 Task: For heading Use Italics Caveat with brown colour & bold.  font size for heading24,  'Change the font style of data to'Comic Sans MS and font size to 16,  Change the alignment of both headline & data to Align left In the sheet  BudgetPlan templates
Action: Mouse moved to (119, 146)
Screenshot: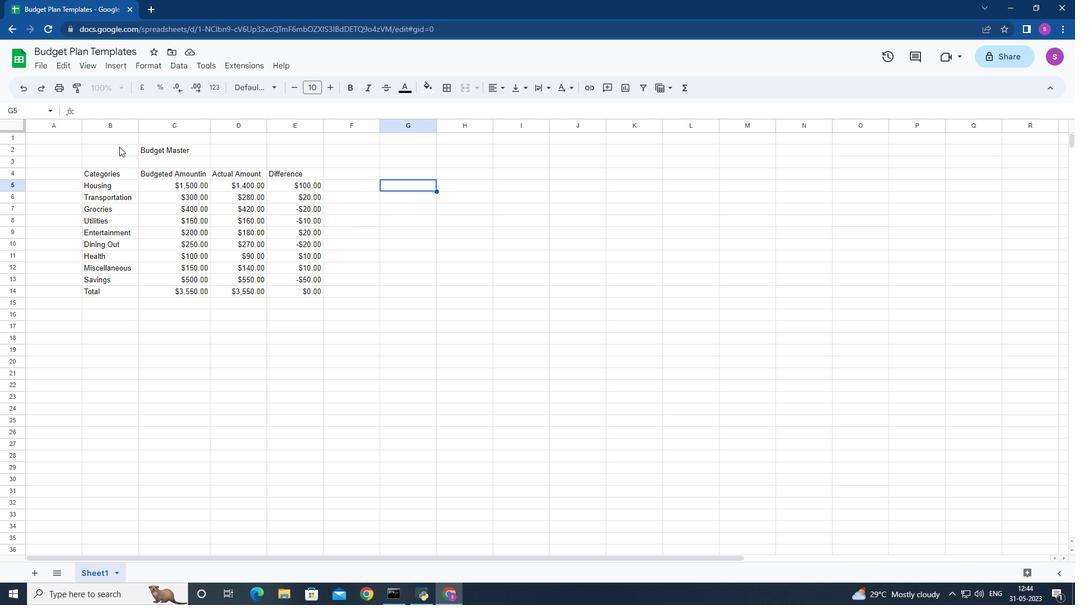 
Action: Mouse pressed left at (119, 146)
Screenshot: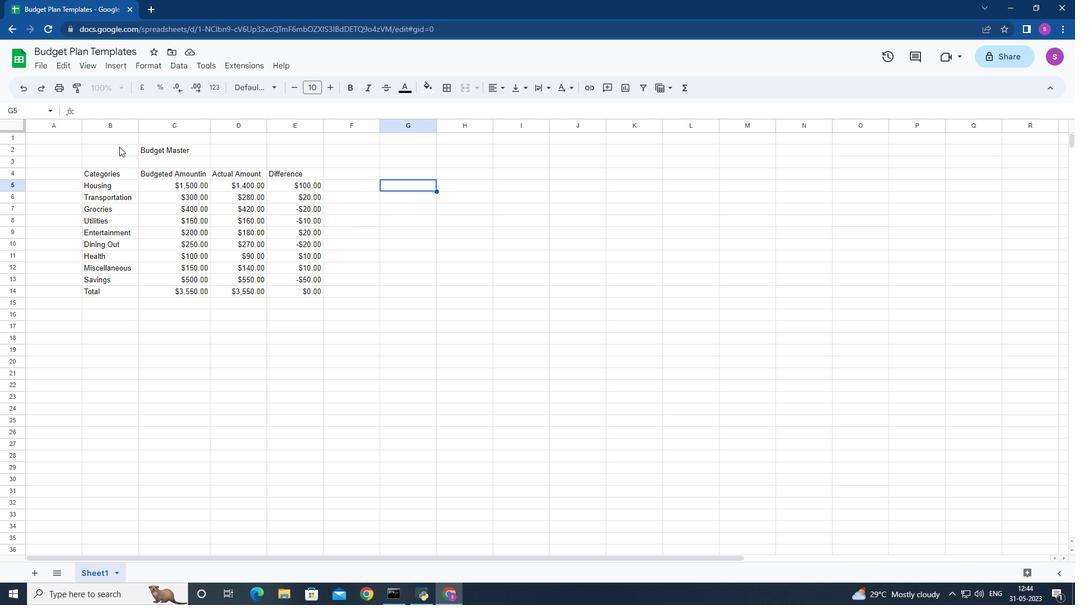 
Action: Mouse moved to (267, 87)
Screenshot: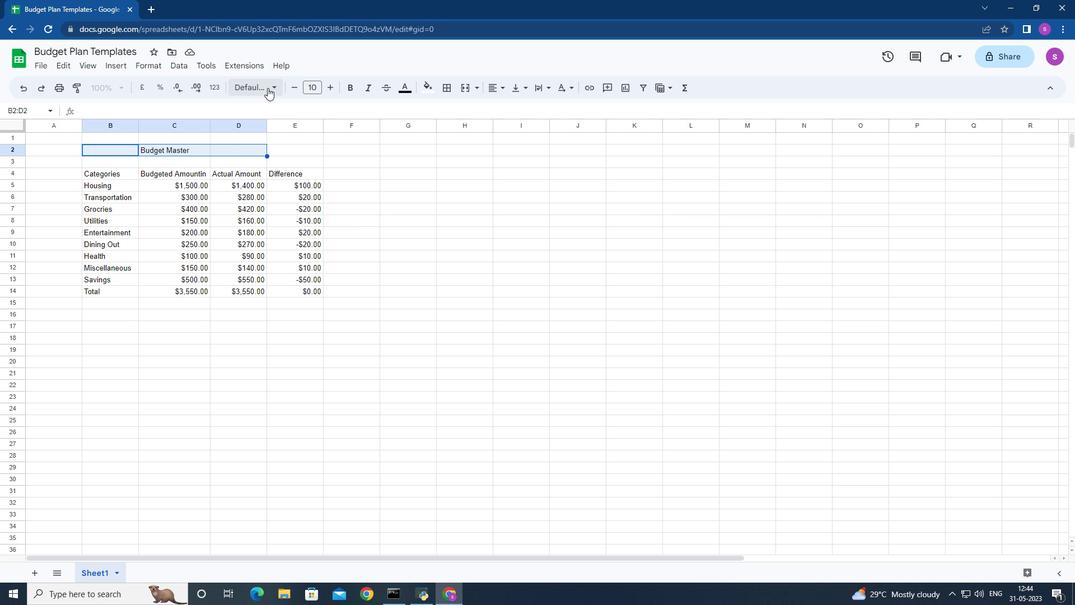 
Action: Mouse pressed left at (267, 87)
Screenshot: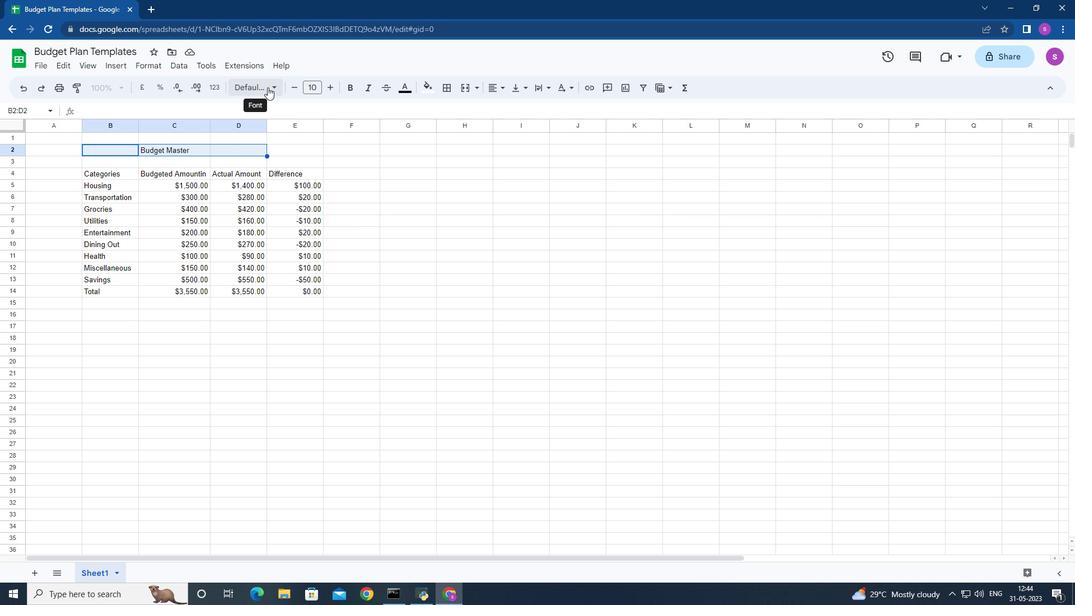 
Action: Mouse moved to (282, 341)
Screenshot: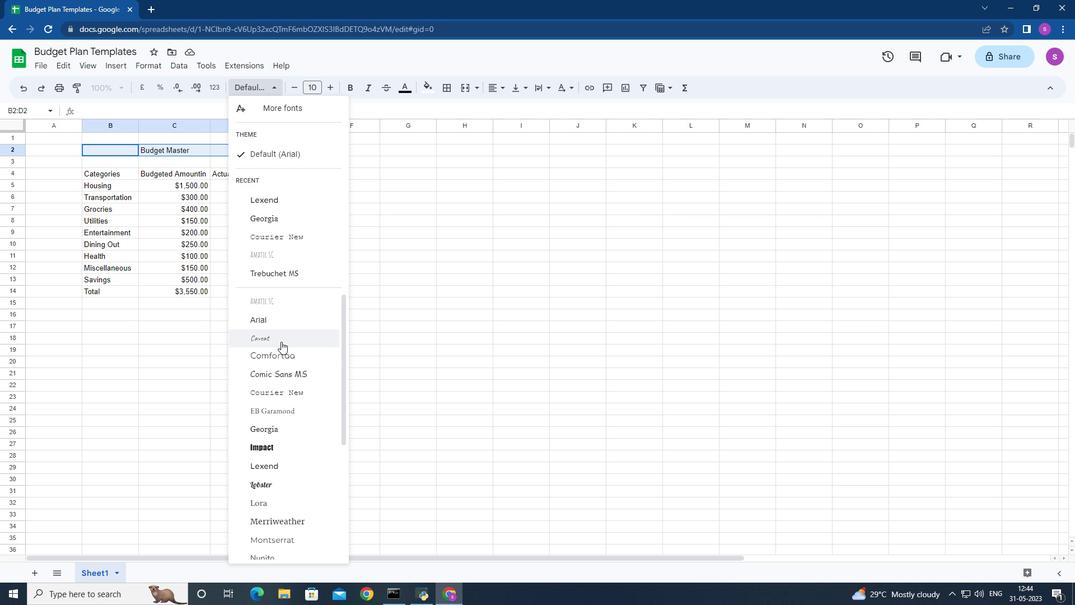 
Action: Mouse pressed left at (282, 341)
Screenshot: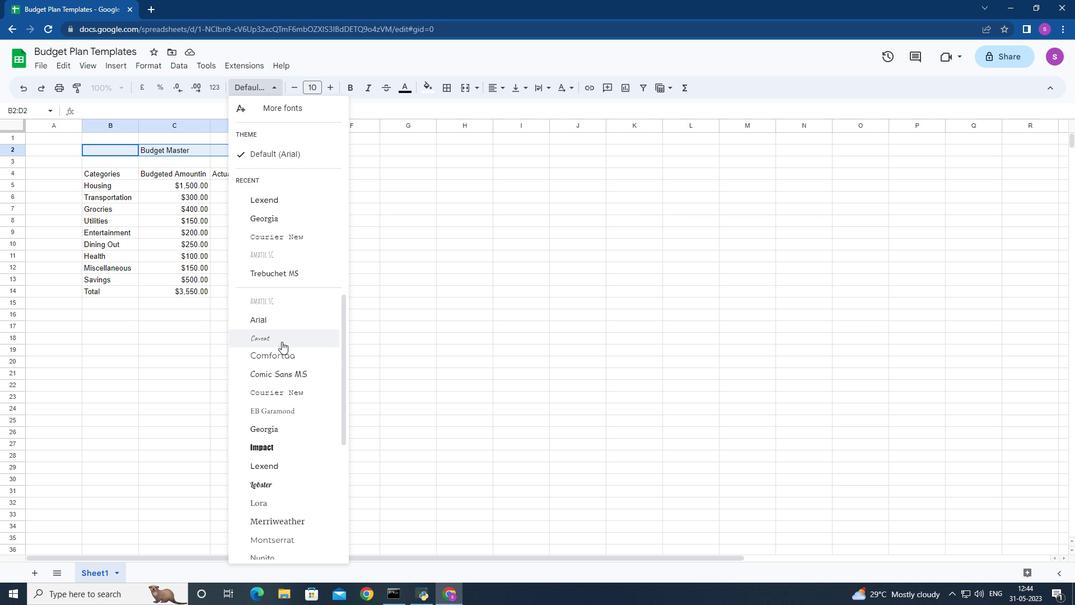 
Action: Mouse moved to (406, 87)
Screenshot: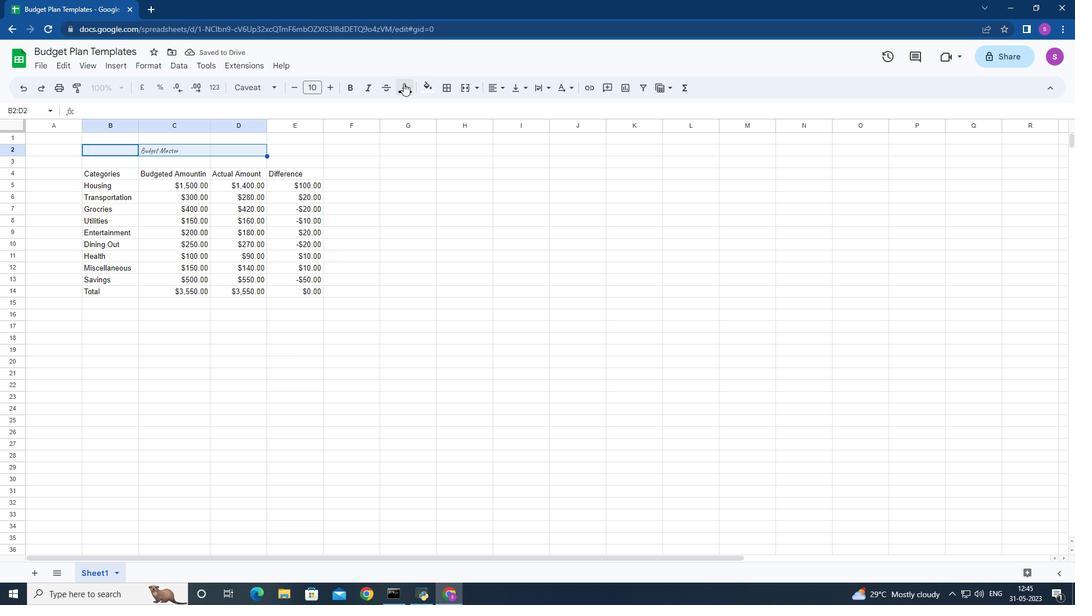 
Action: Mouse pressed left at (406, 87)
Screenshot: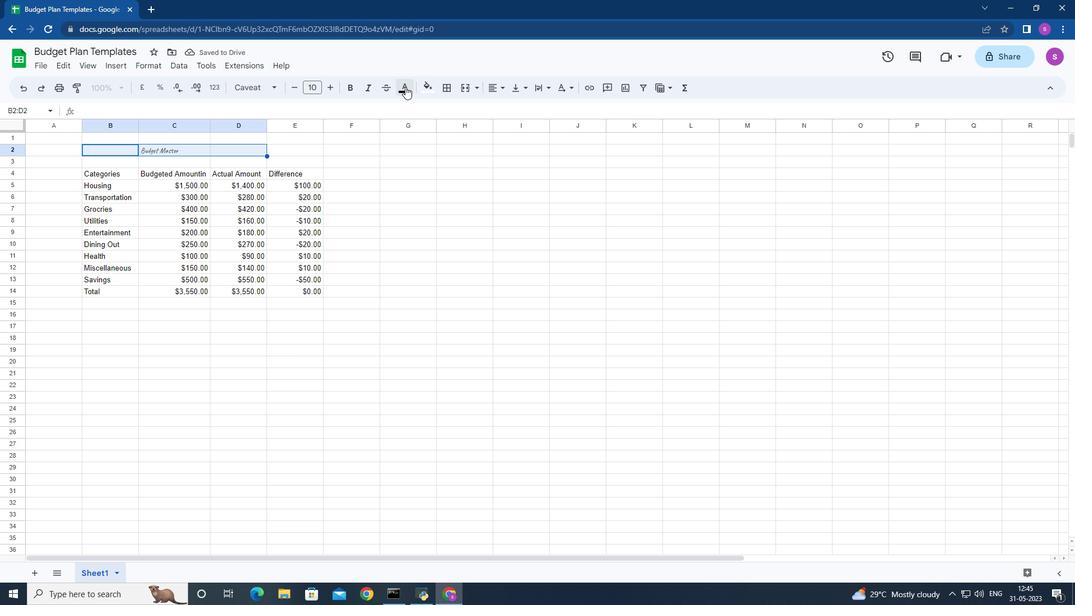 
Action: Mouse moved to (407, 175)
Screenshot: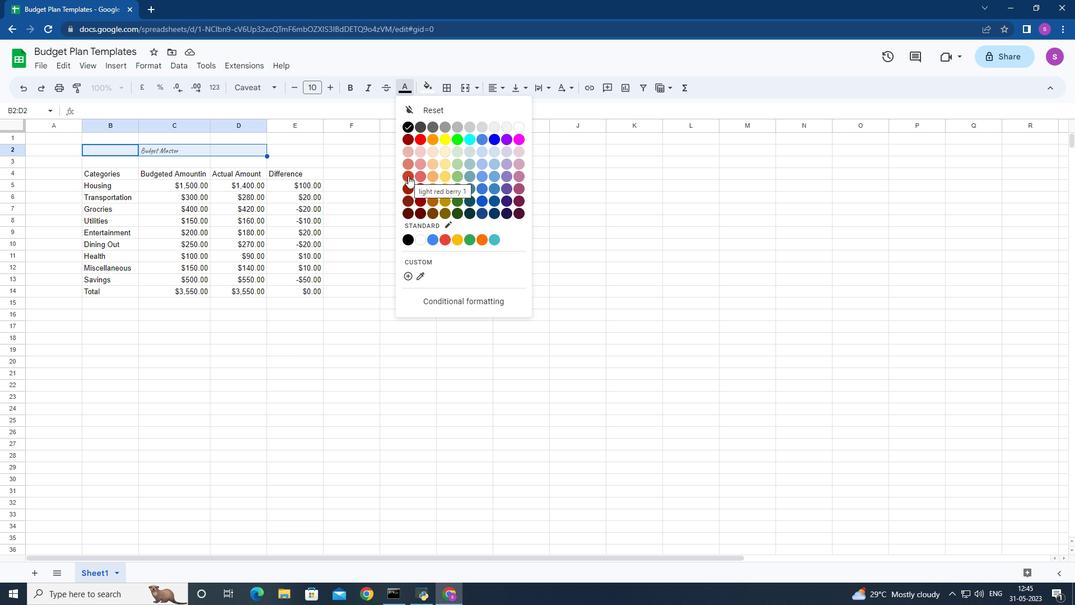 
Action: Mouse pressed left at (407, 175)
Screenshot: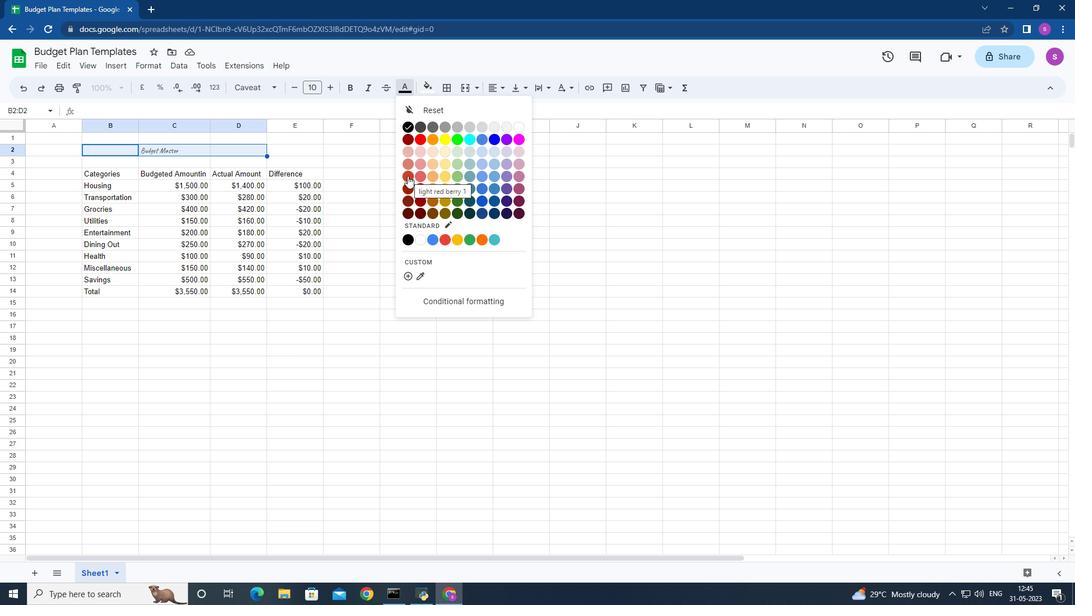 
Action: Mouse moved to (351, 86)
Screenshot: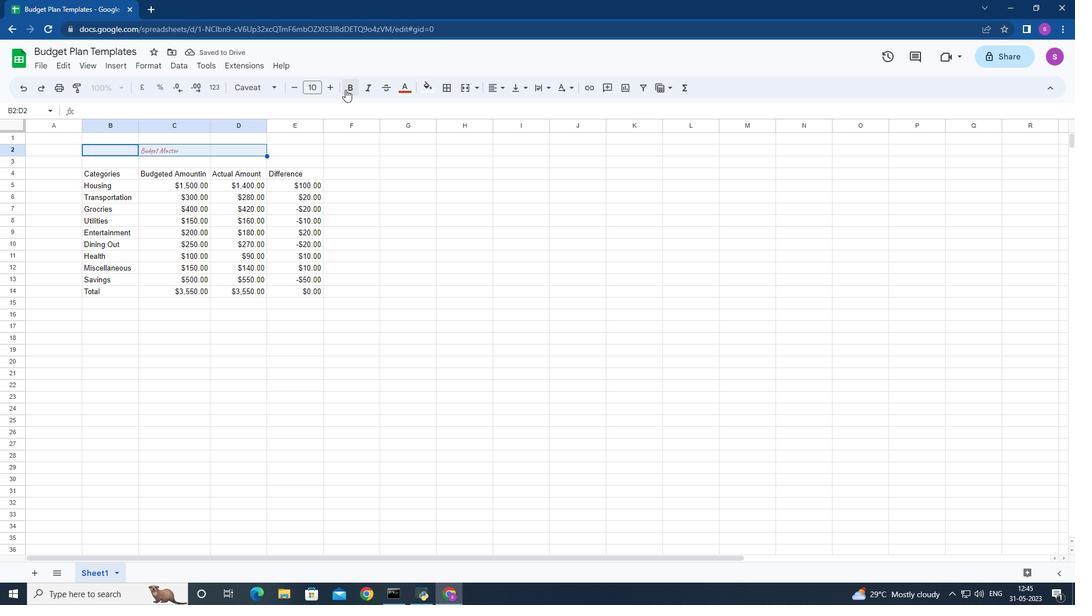 
Action: Mouse pressed left at (351, 86)
Screenshot: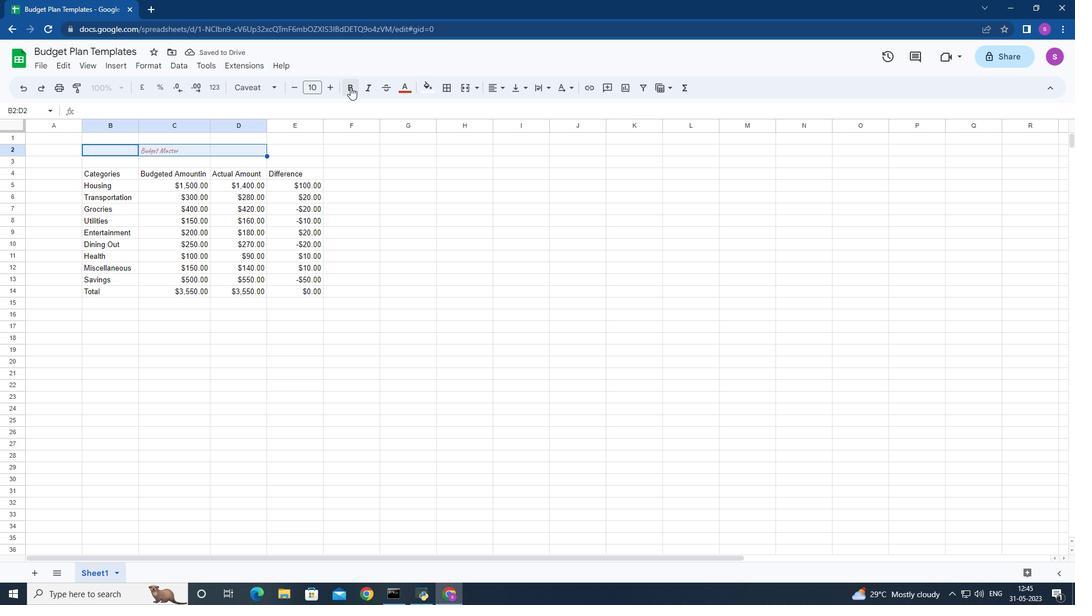 
Action: Mouse moved to (332, 88)
Screenshot: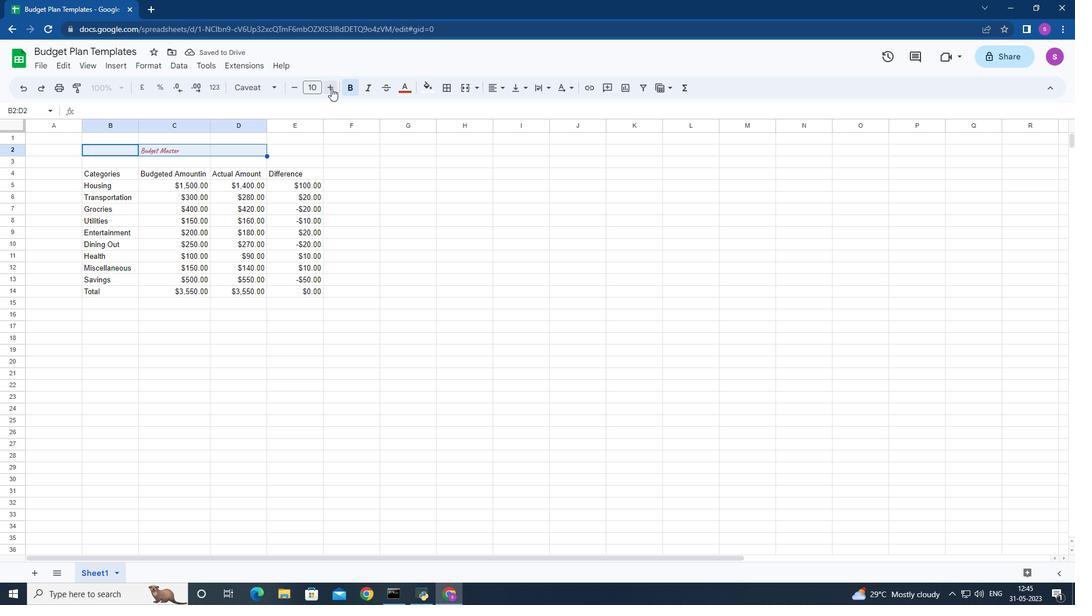 
Action: Mouse pressed left at (331, 88)
Screenshot: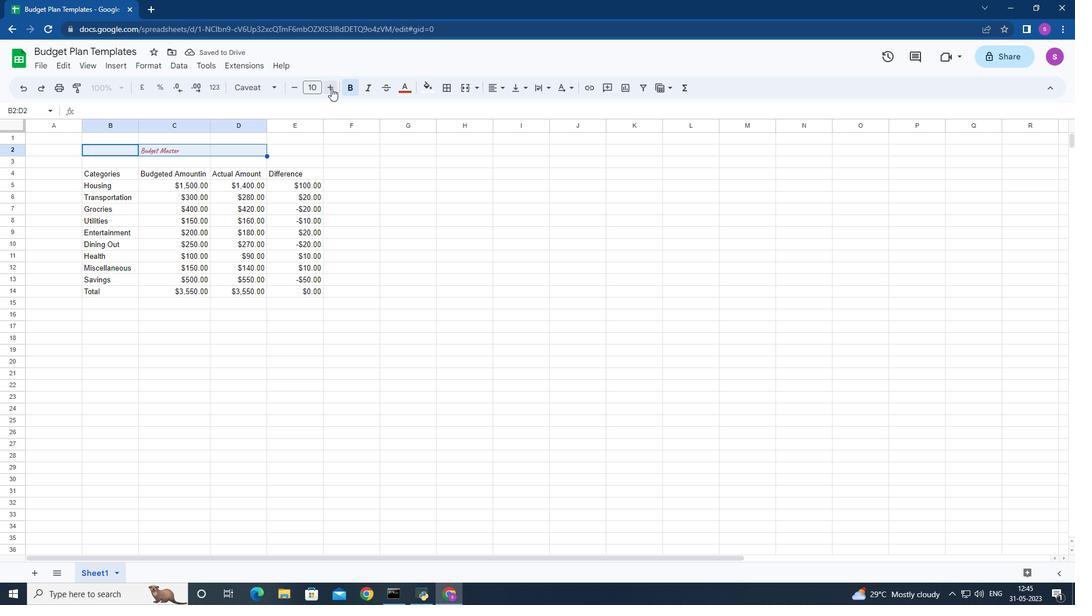 
Action: Mouse pressed left at (332, 88)
Screenshot: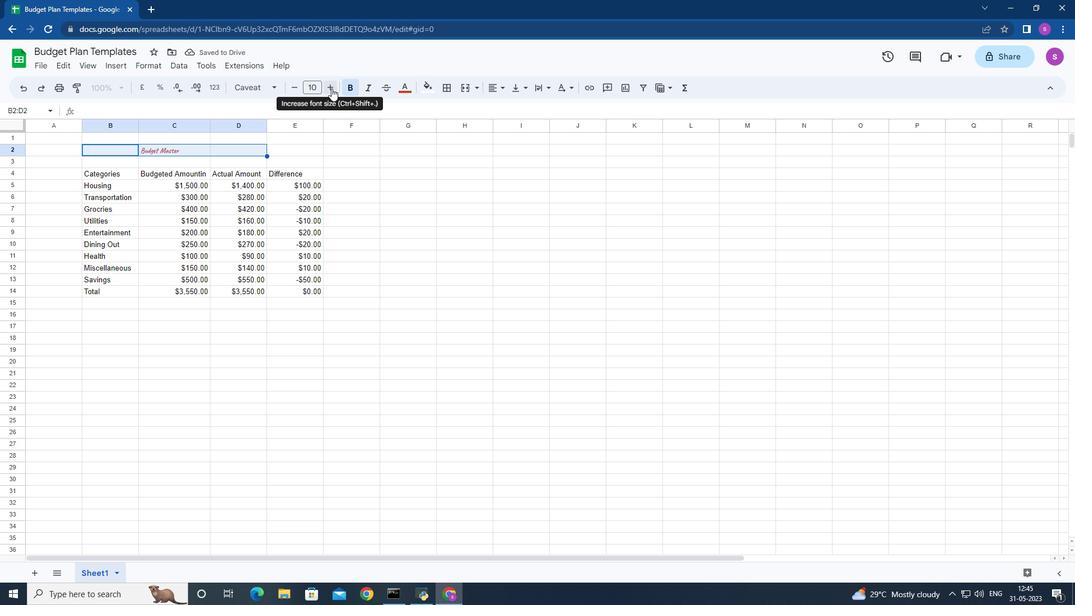 
Action: Mouse pressed left at (332, 88)
Screenshot: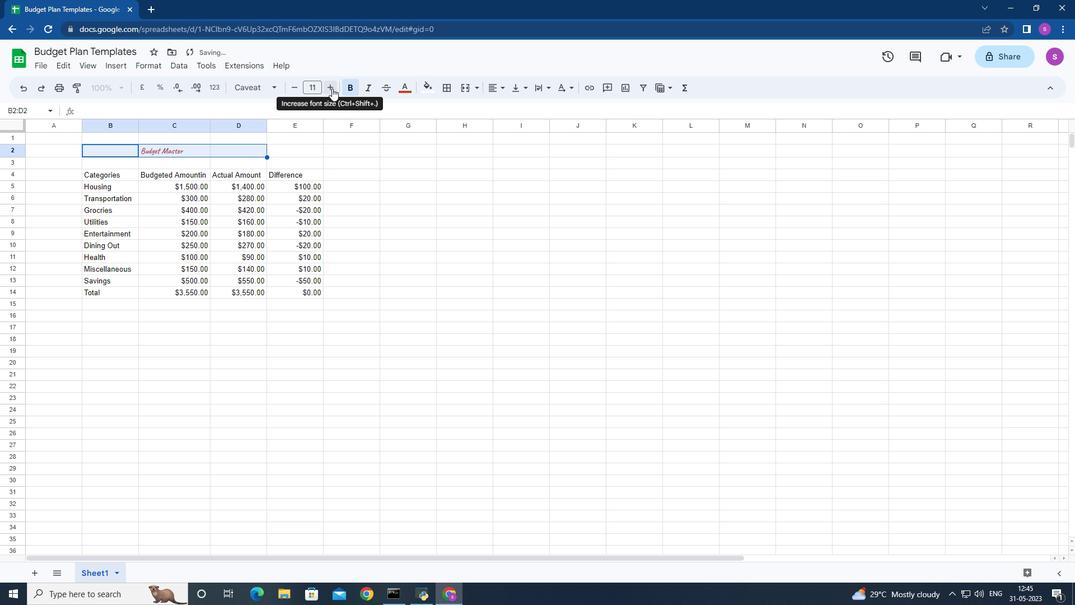
Action: Mouse pressed left at (332, 88)
Screenshot: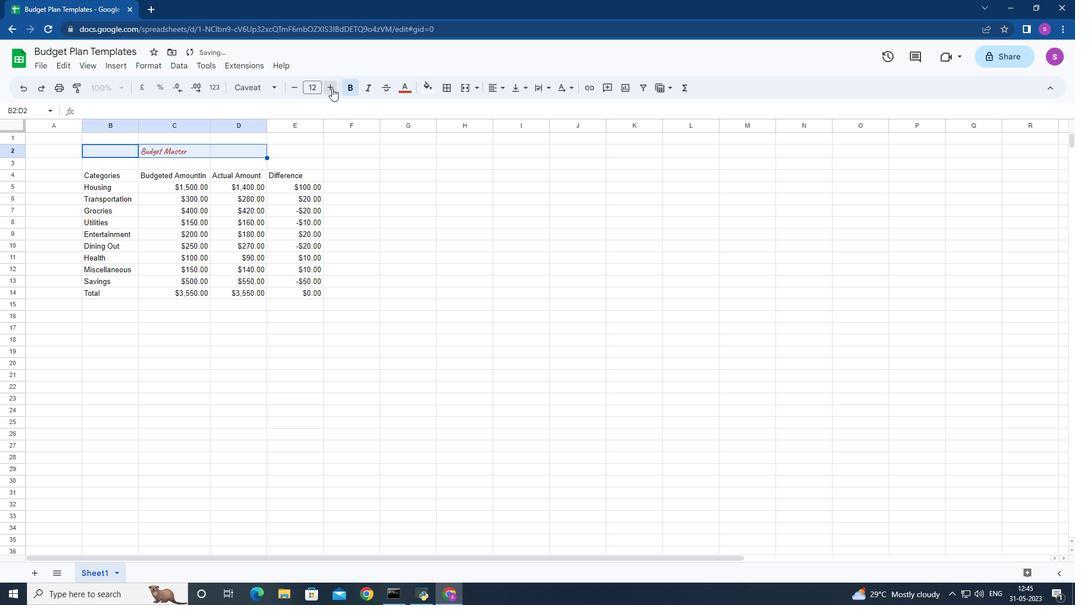 
Action: Mouse pressed left at (332, 88)
Screenshot: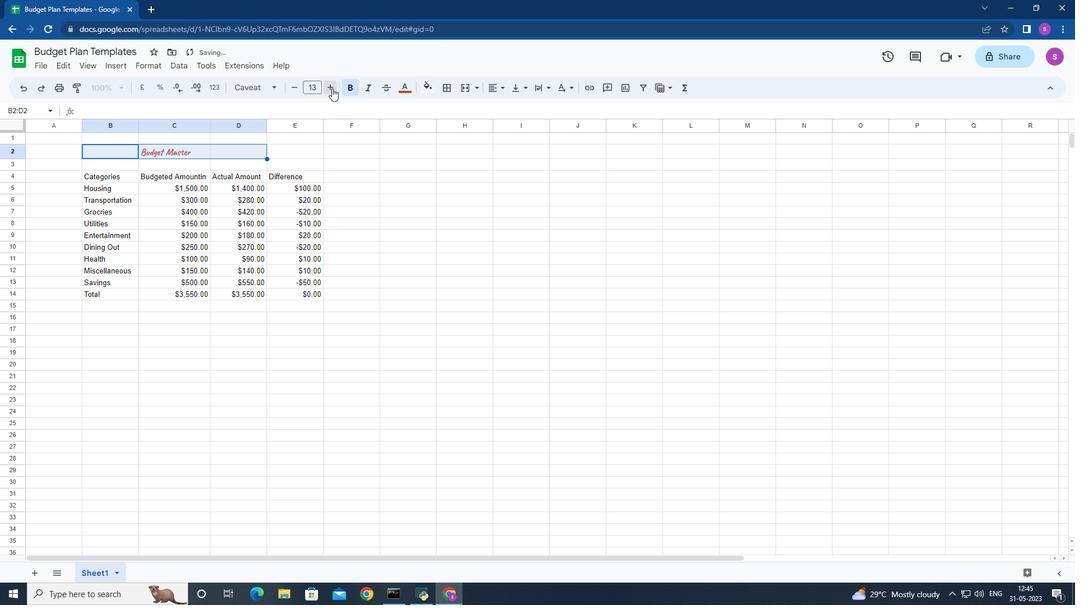 
Action: Mouse pressed left at (332, 88)
Screenshot: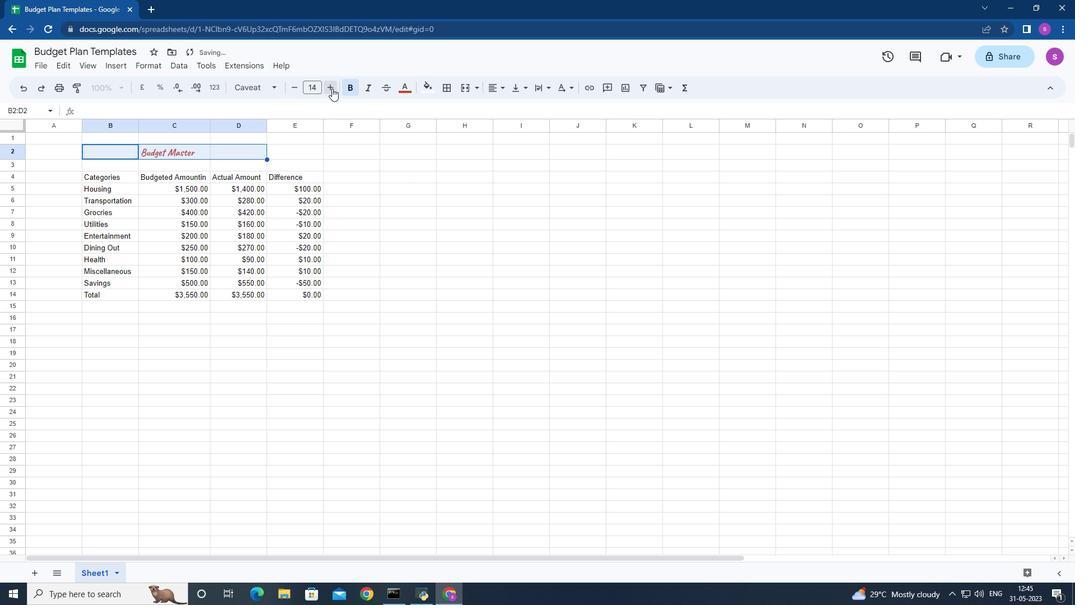 
Action: Mouse pressed left at (332, 88)
Screenshot: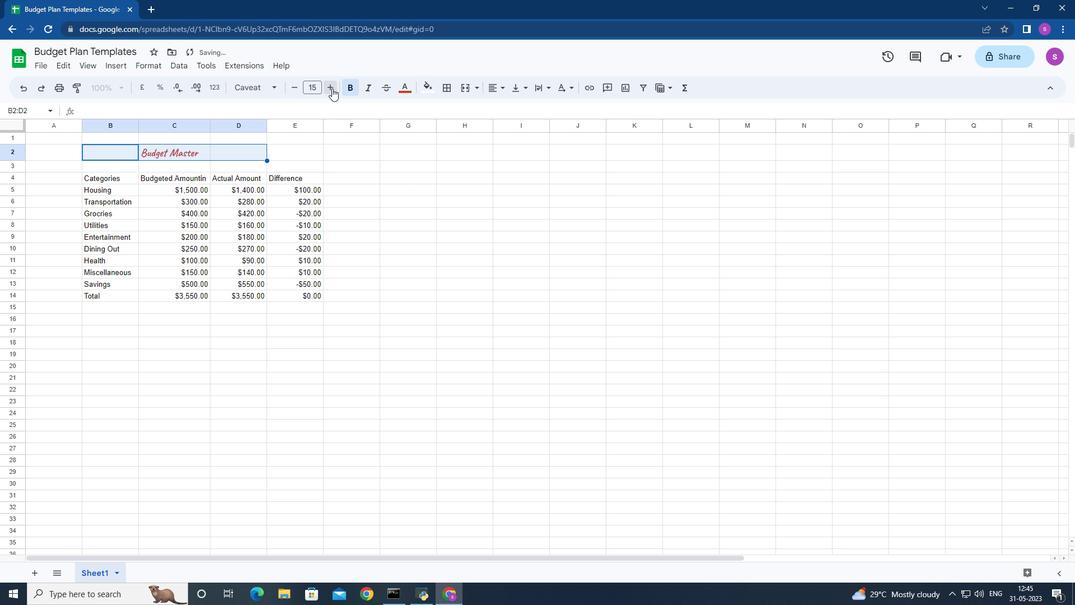 
Action: Mouse pressed left at (332, 88)
Screenshot: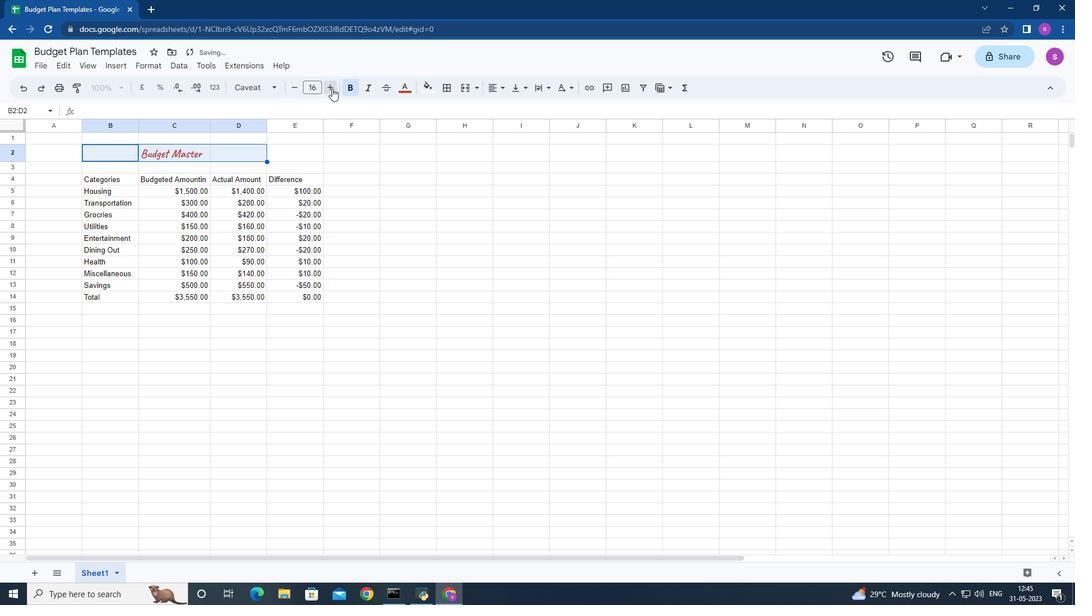 
Action: Mouse pressed left at (332, 88)
Screenshot: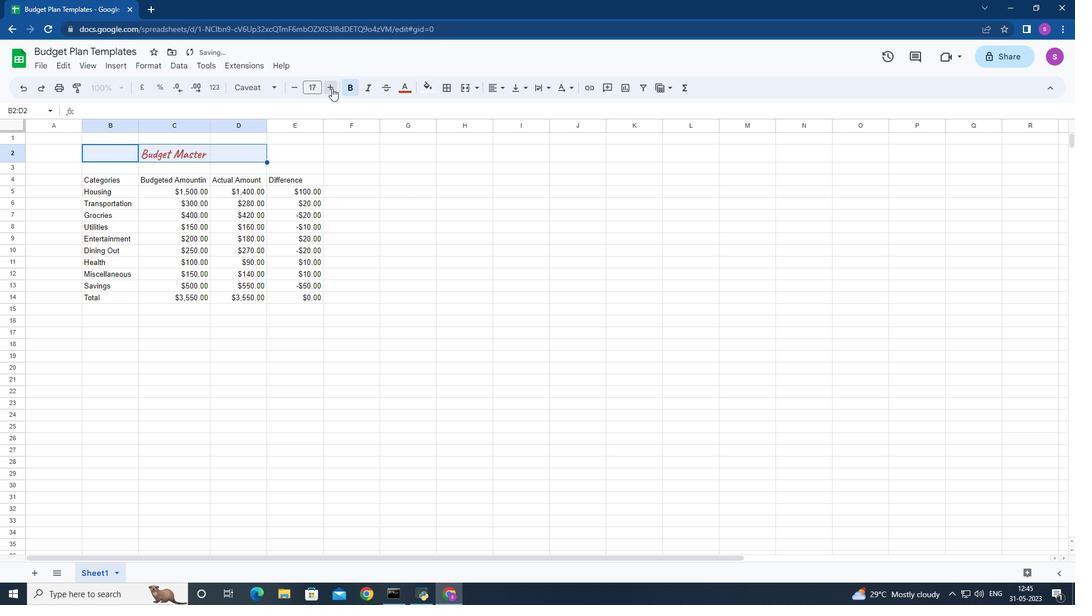 
Action: Mouse pressed left at (332, 88)
Screenshot: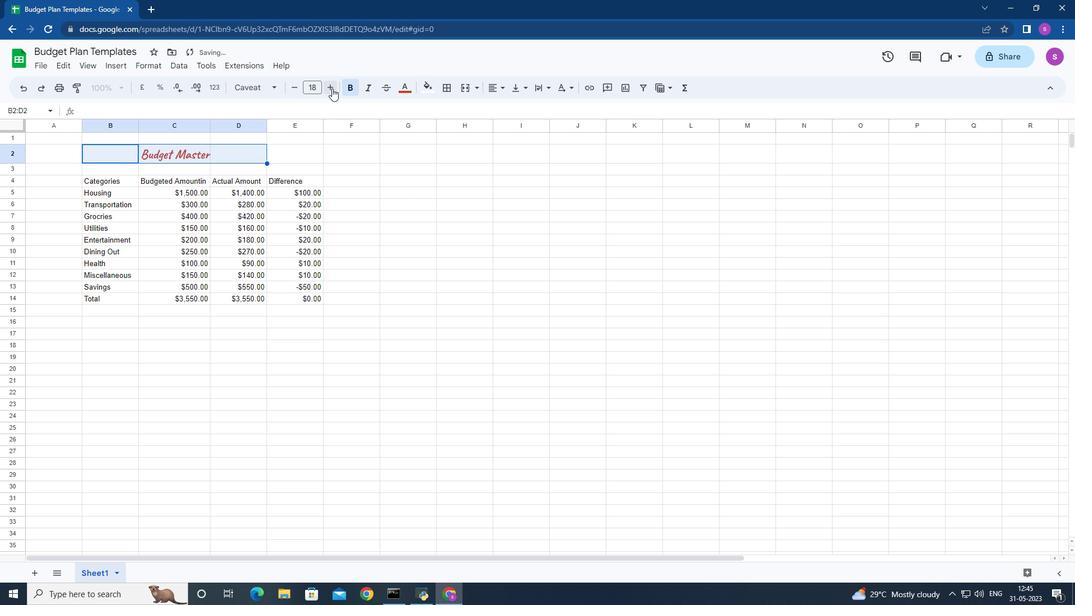 
Action: Mouse pressed left at (332, 88)
Screenshot: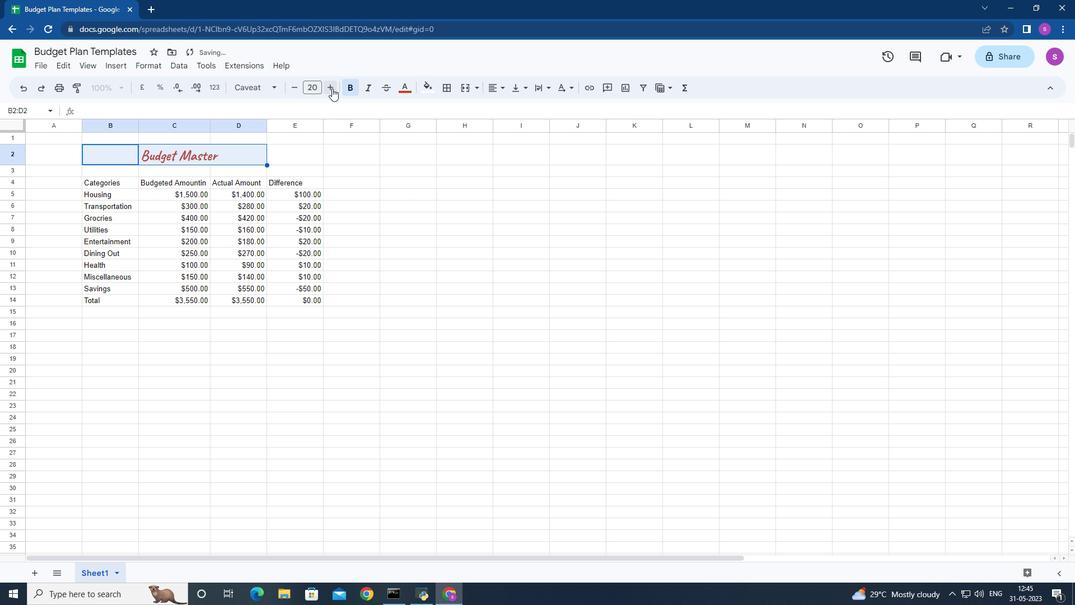 
Action: Mouse pressed left at (332, 88)
Screenshot: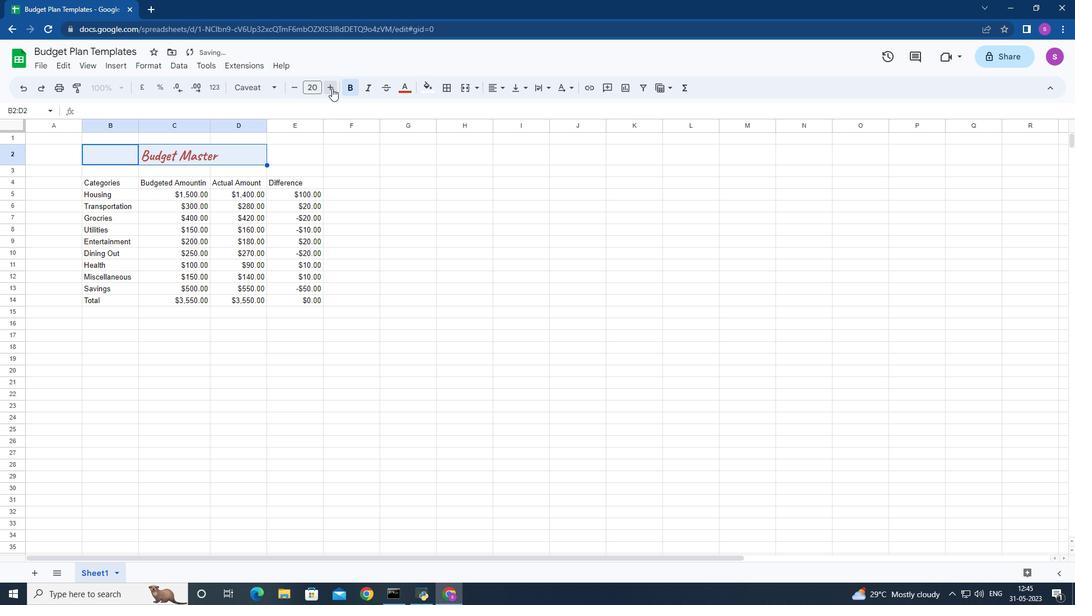 
Action: Mouse pressed left at (332, 88)
Screenshot: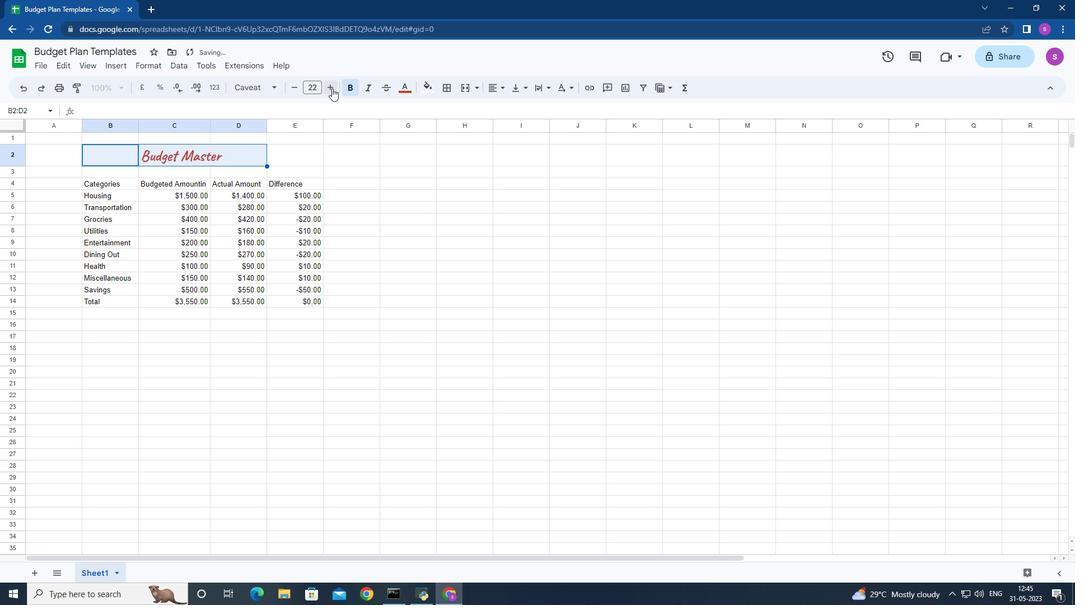 
Action: Mouse pressed left at (332, 88)
Screenshot: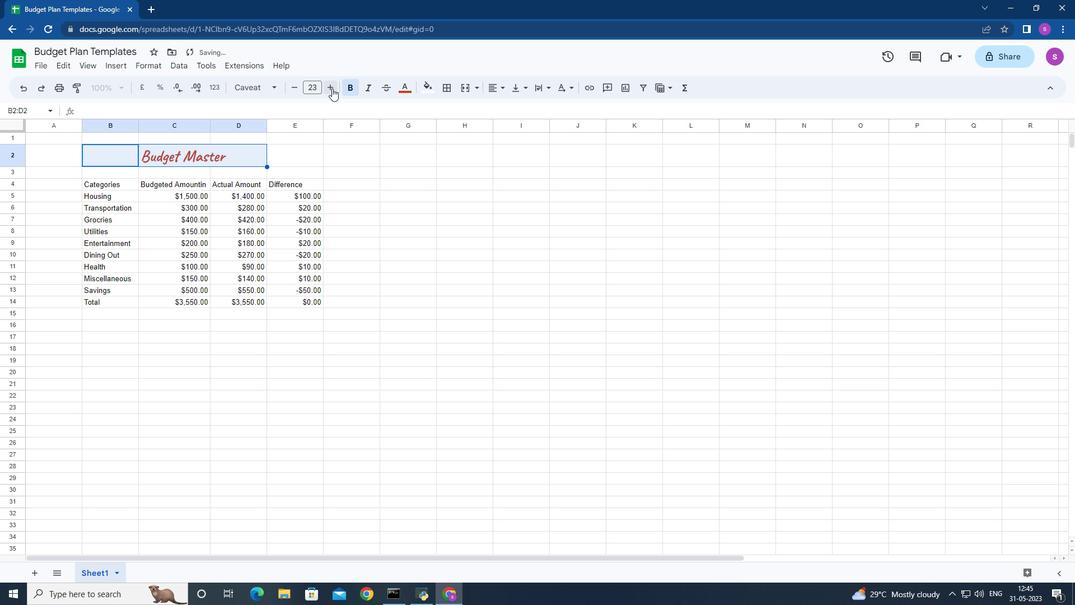 
Action: Mouse moved to (78, 184)
Screenshot: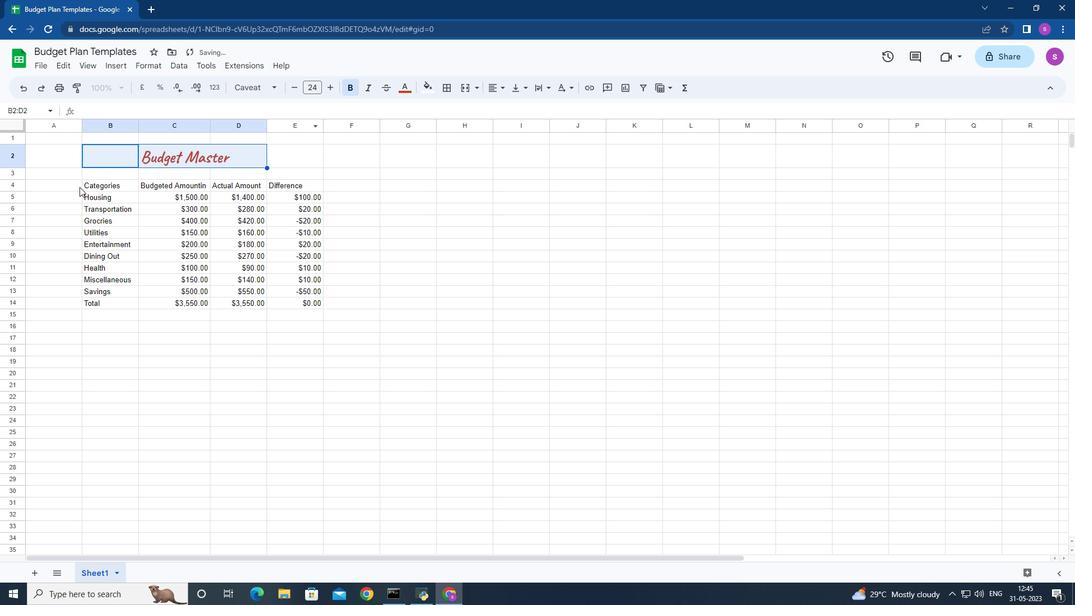 
Action: Mouse pressed left at (78, 184)
Screenshot: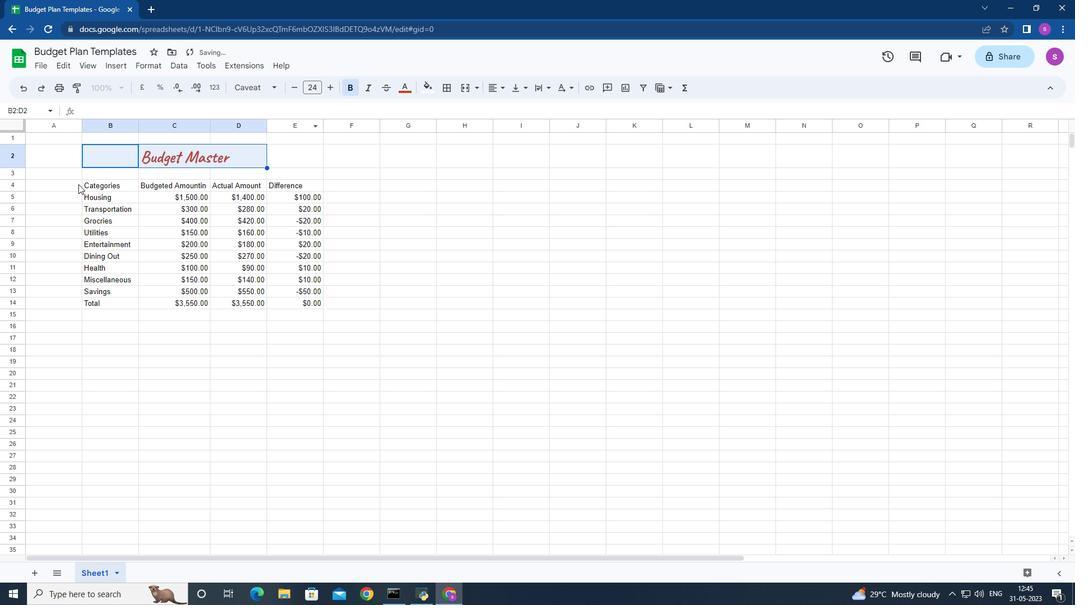 
Action: Mouse moved to (276, 88)
Screenshot: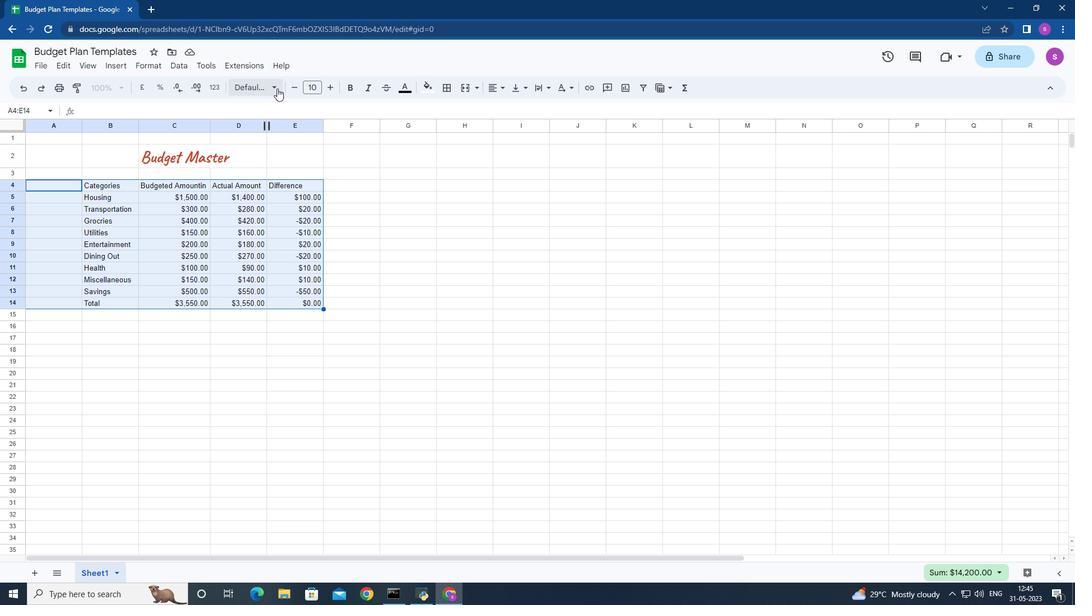 
Action: Mouse pressed left at (276, 88)
Screenshot: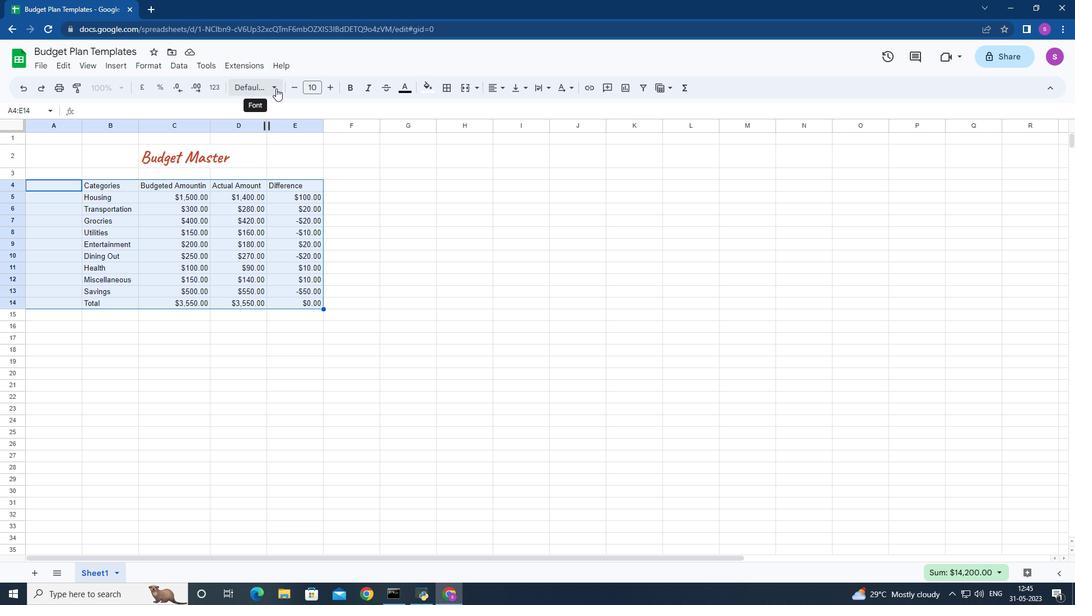 
Action: Mouse moved to (300, 373)
Screenshot: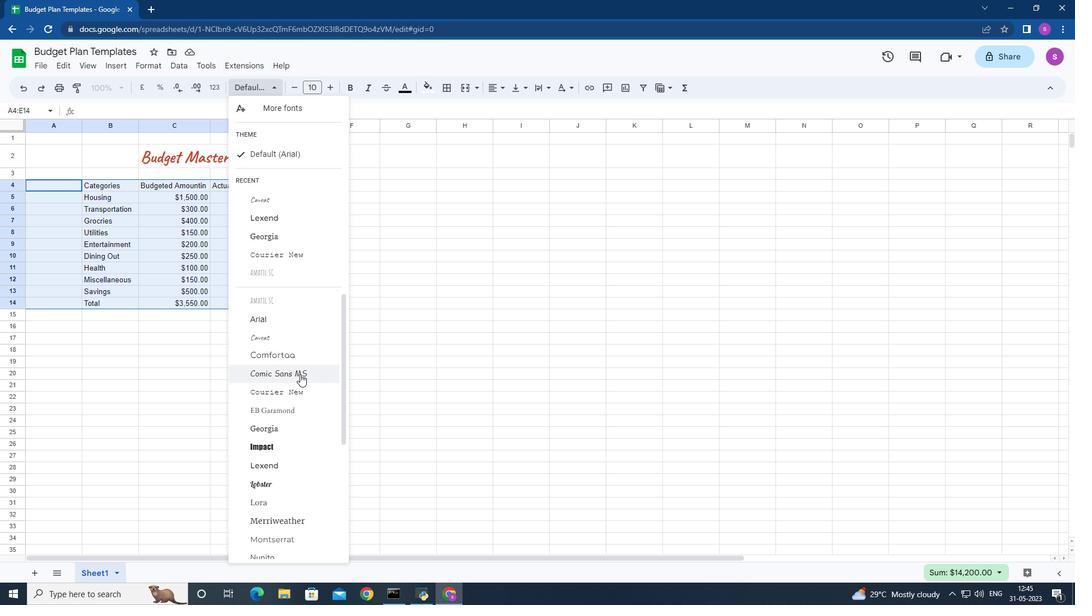 
Action: Mouse pressed left at (300, 373)
Screenshot: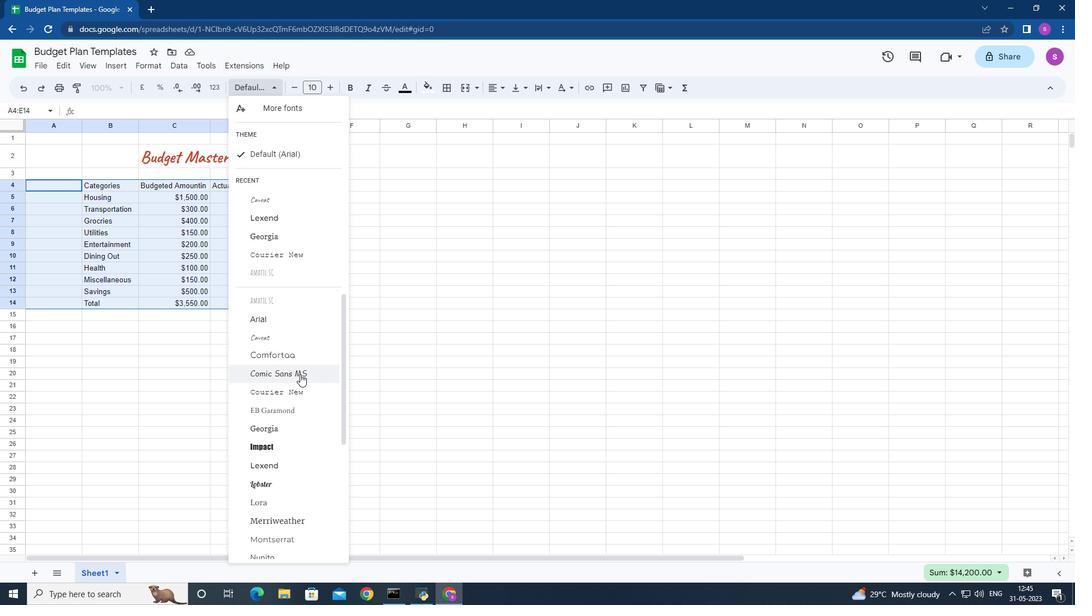 
Action: Mouse moved to (328, 84)
Screenshot: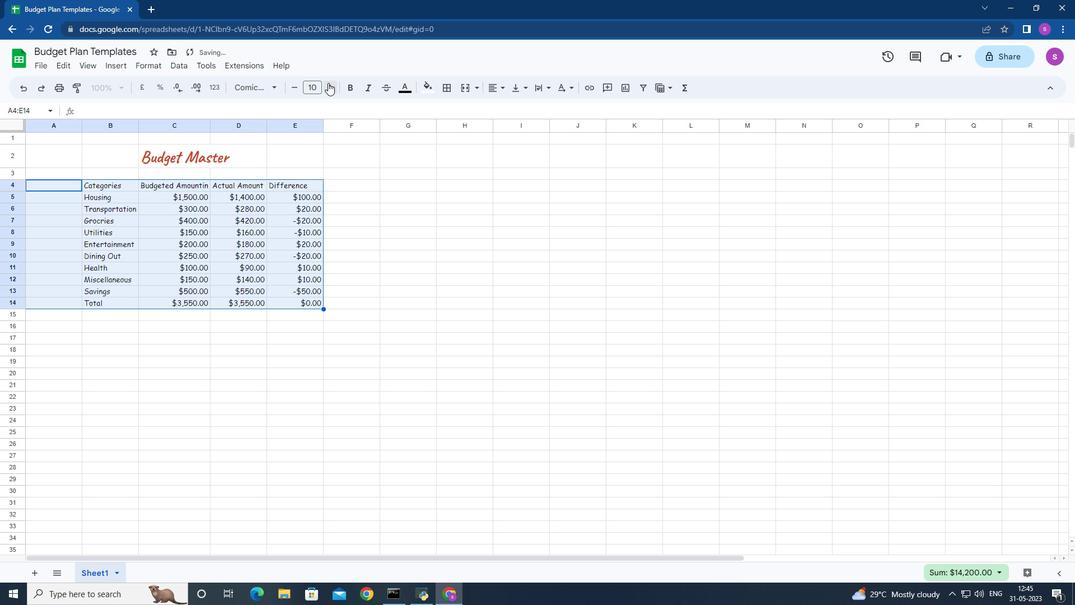 
Action: Mouse pressed left at (328, 84)
Screenshot: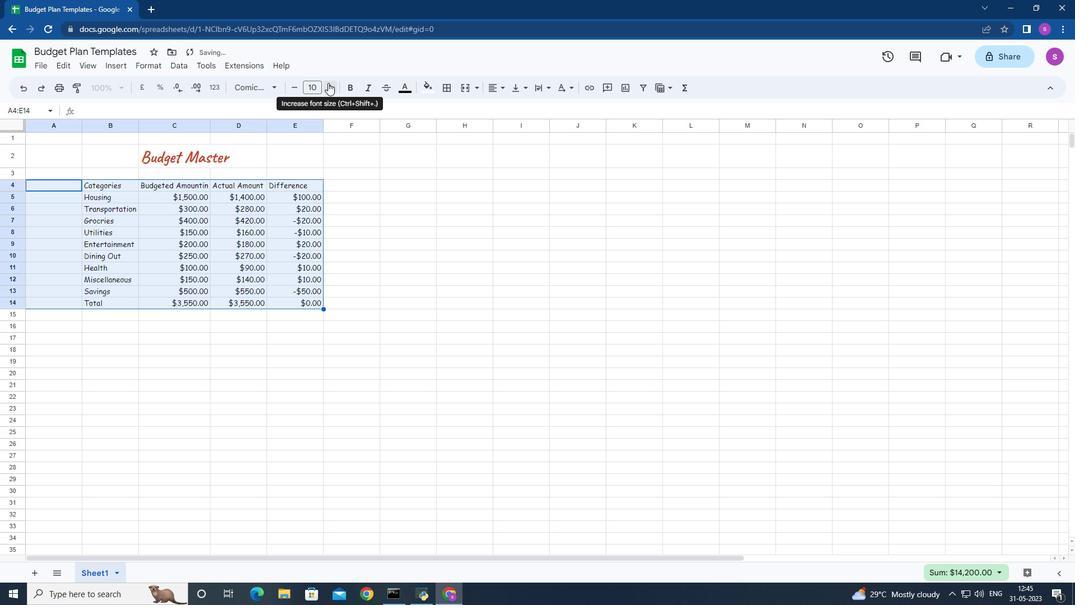 
Action: Mouse moved to (328, 84)
Screenshot: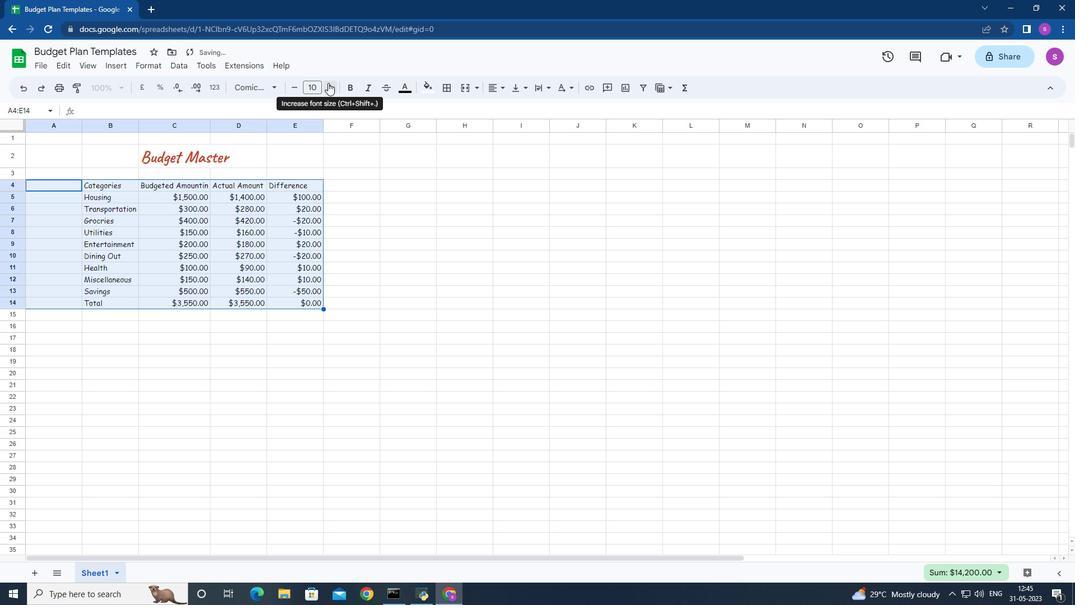 
Action: Mouse pressed left at (328, 84)
Screenshot: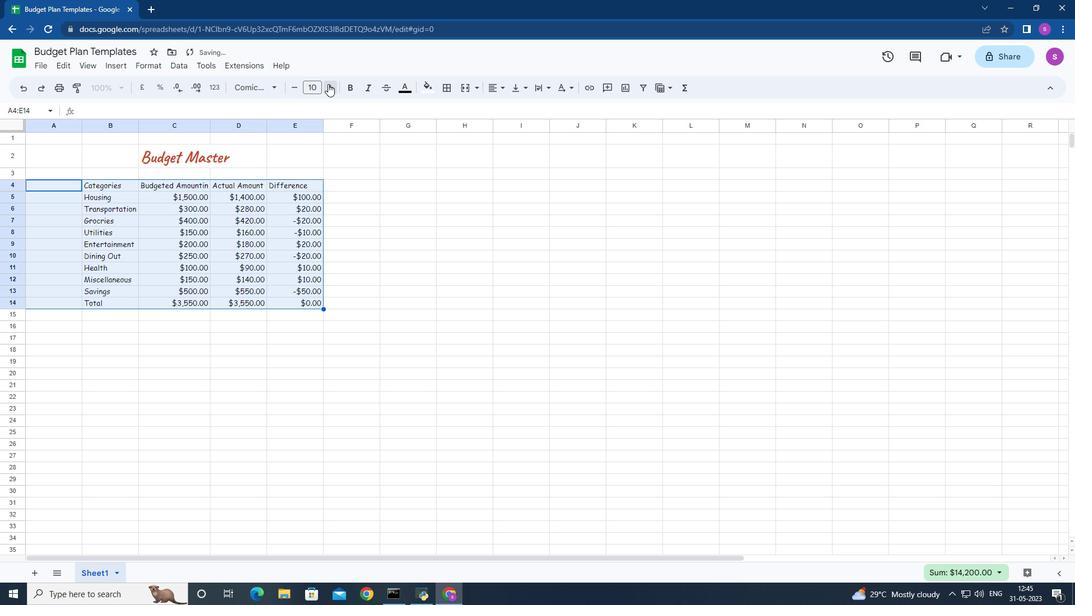 
Action: Mouse pressed left at (328, 84)
Screenshot: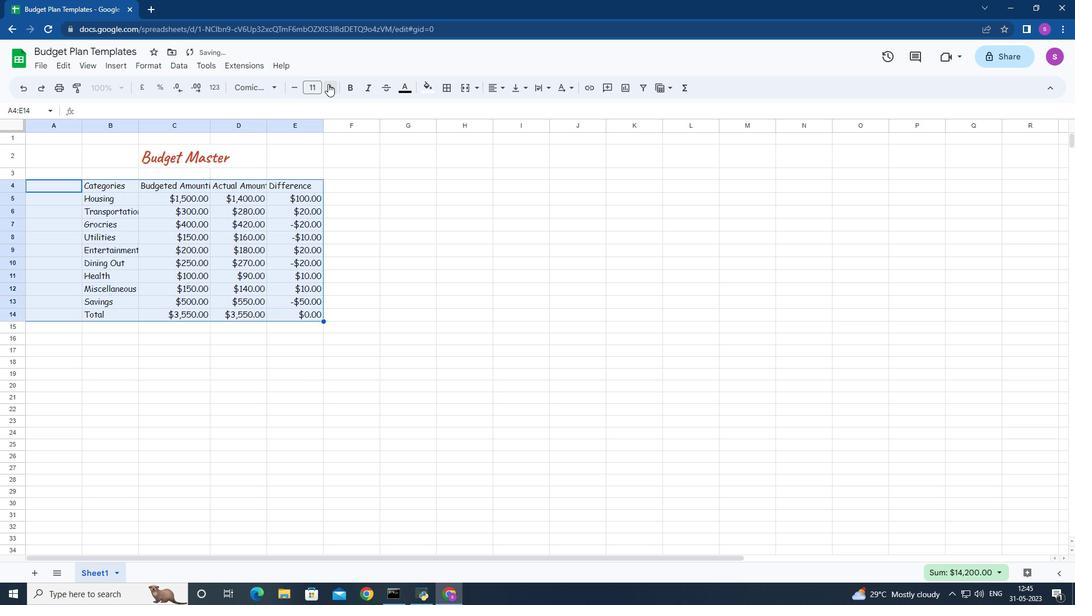 
Action: Mouse pressed left at (328, 84)
Screenshot: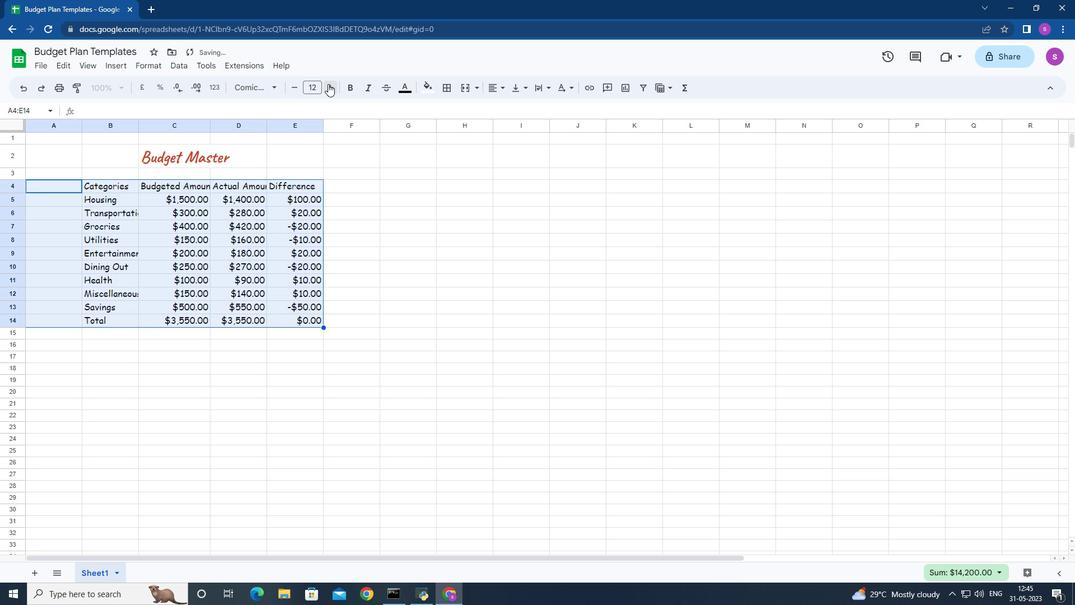 
Action: Mouse pressed left at (328, 84)
Screenshot: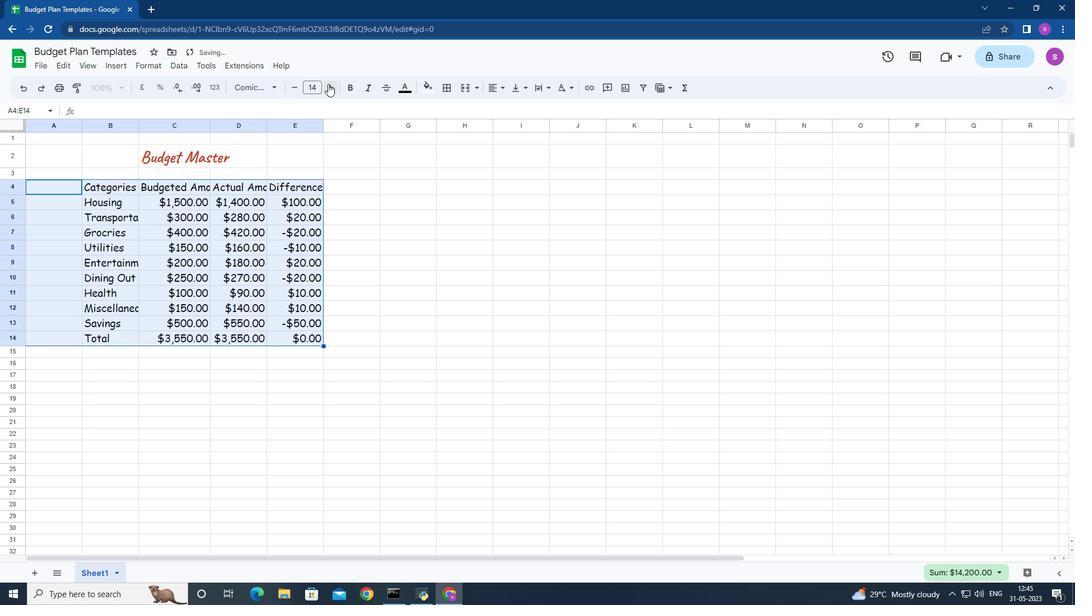 
Action: Mouse pressed left at (328, 84)
Screenshot: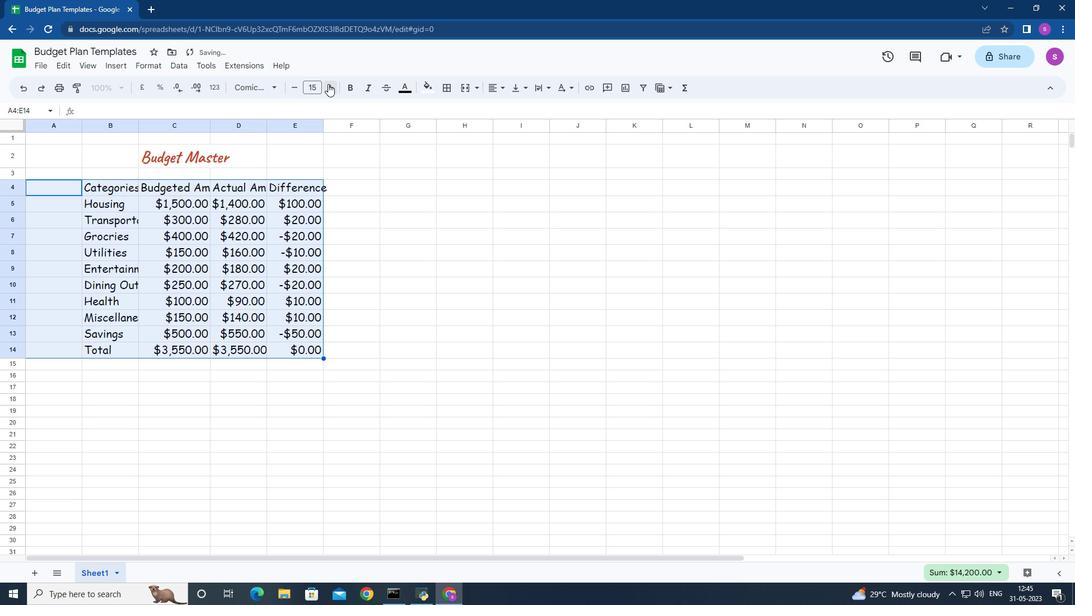 
Action: Mouse moved to (502, 86)
Screenshot: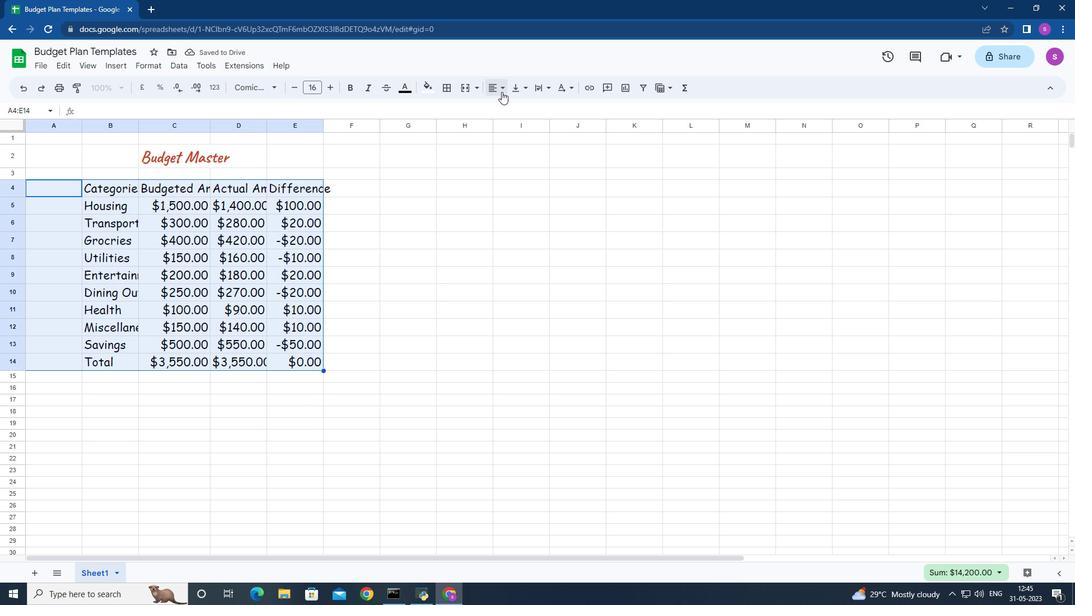 
Action: Mouse pressed left at (502, 86)
Screenshot: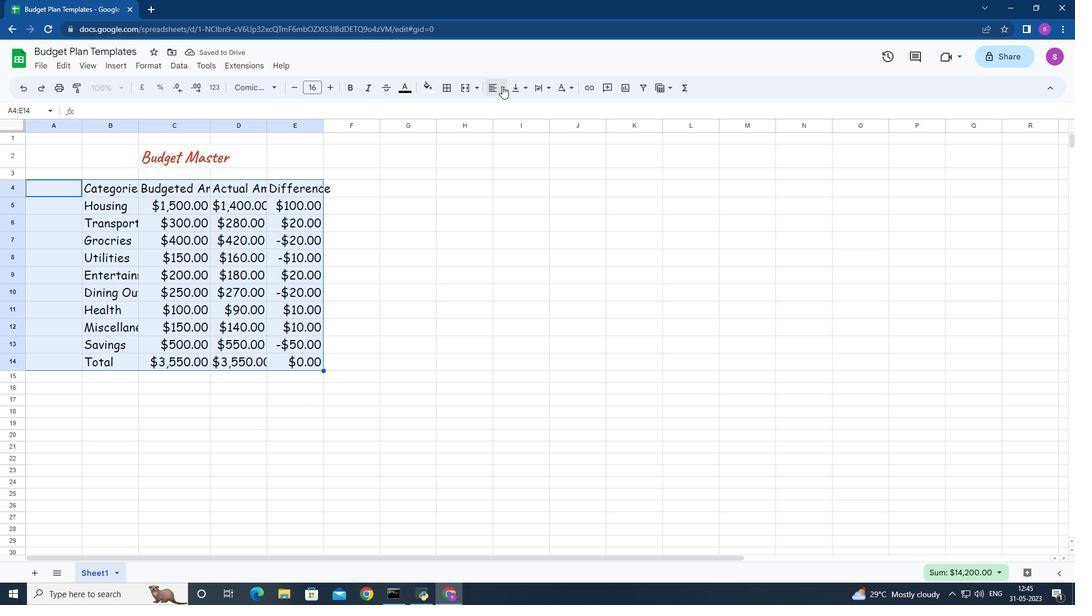 
Action: Mouse moved to (494, 111)
Screenshot: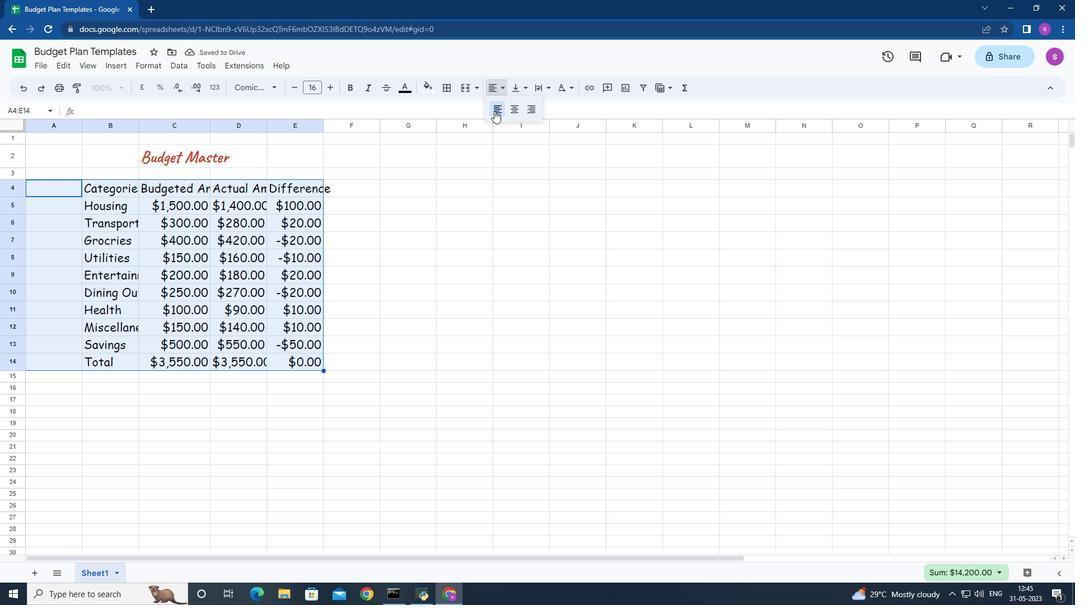 
Action: Mouse pressed left at (494, 111)
Screenshot: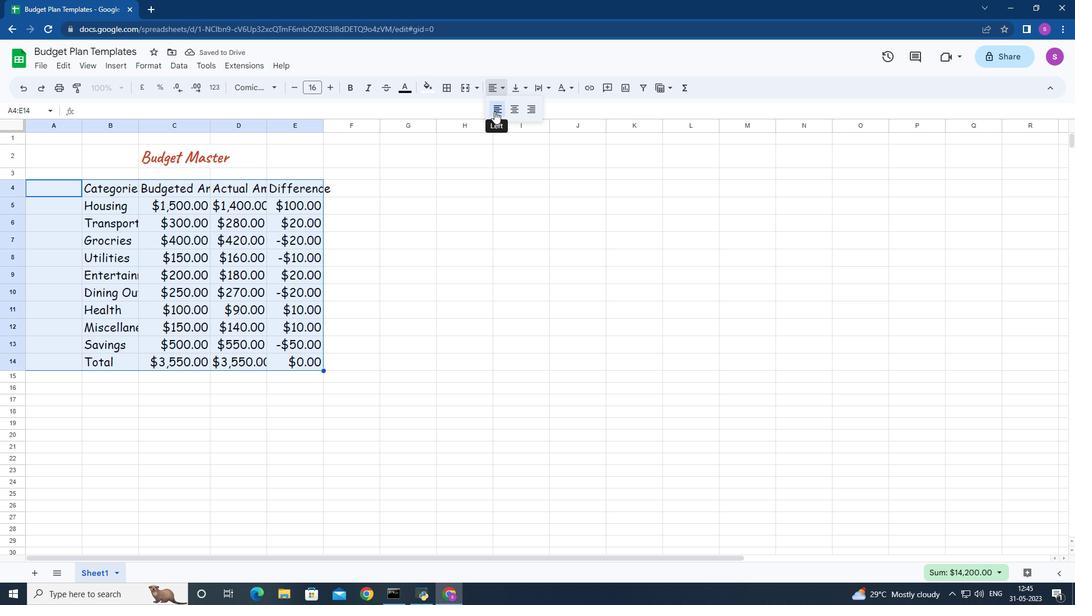 
Action: Mouse moved to (106, 154)
Screenshot: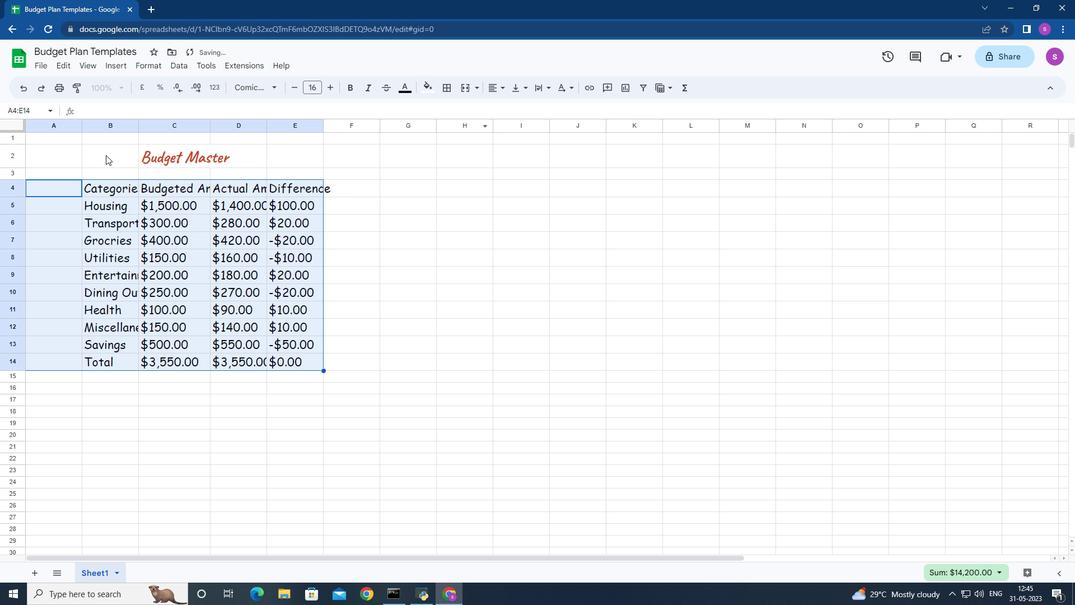 
Action: Mouse pressed left at (106, 154)
Screenshot: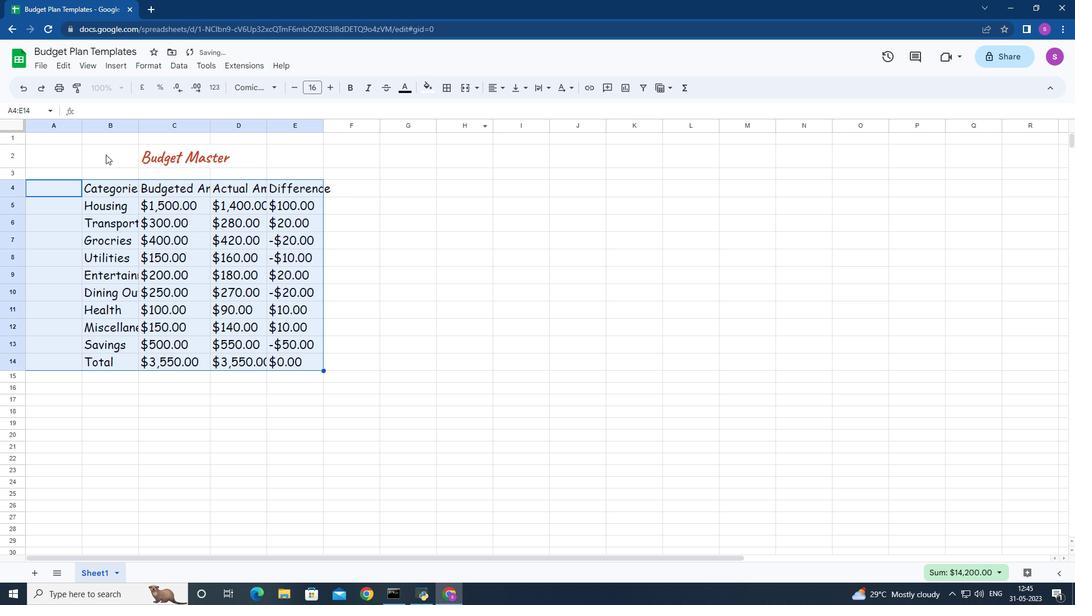 
Action: Mouse moved to (500, 89)
Screenshot: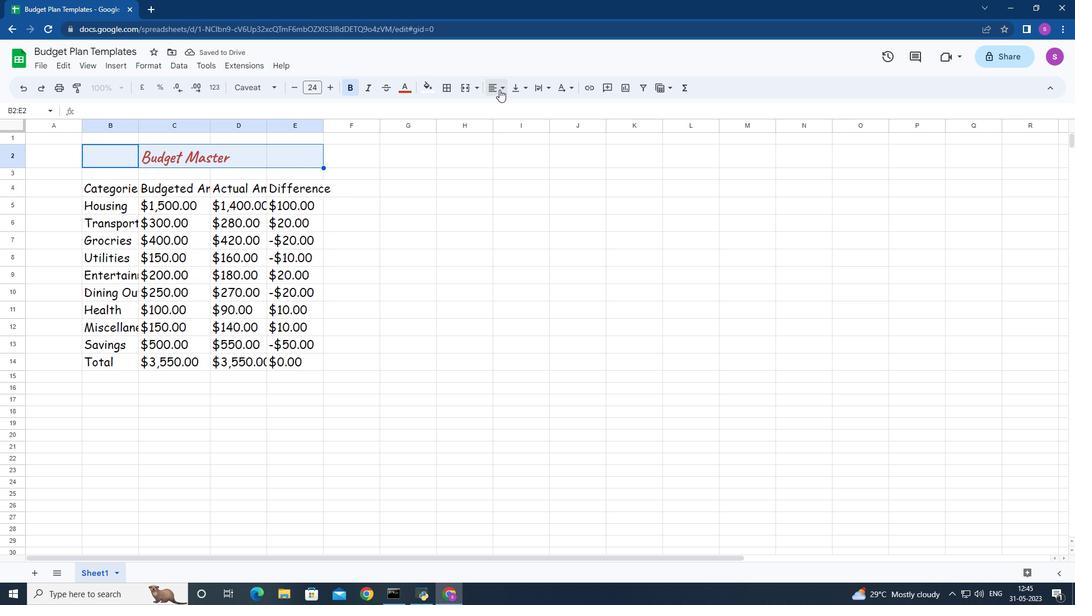 
Action: Mouse pressed left at (500, 89)
Screenshot: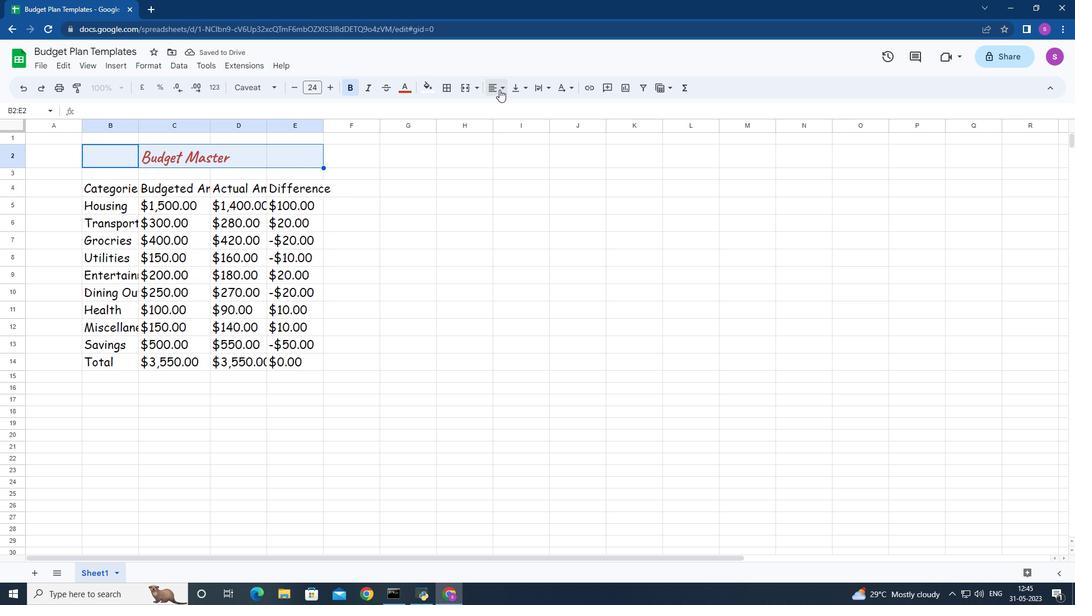 
Action: Mouse moved to (497, 109)
Screenshot: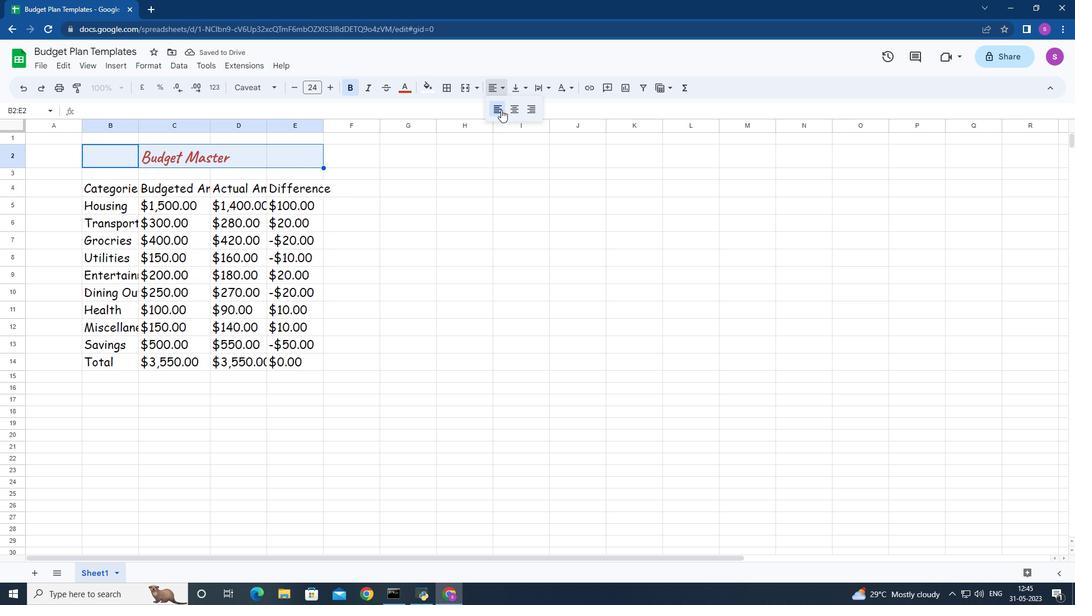 
Action: Mouse pressed left at (497, 109)
Screenshot: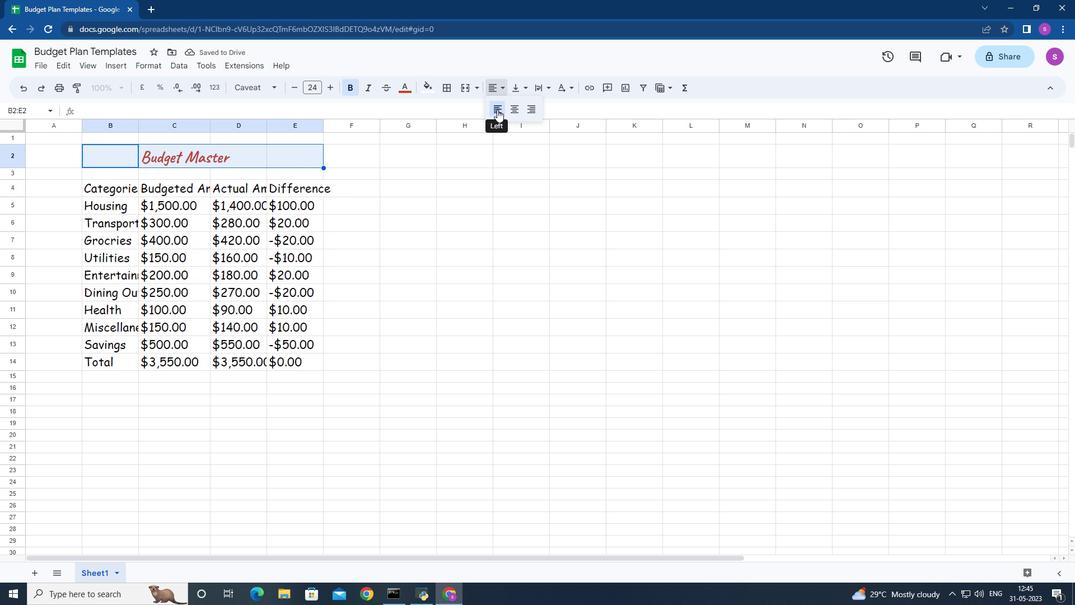 
Action: Mouse moved to (138, 126)
Screenshot: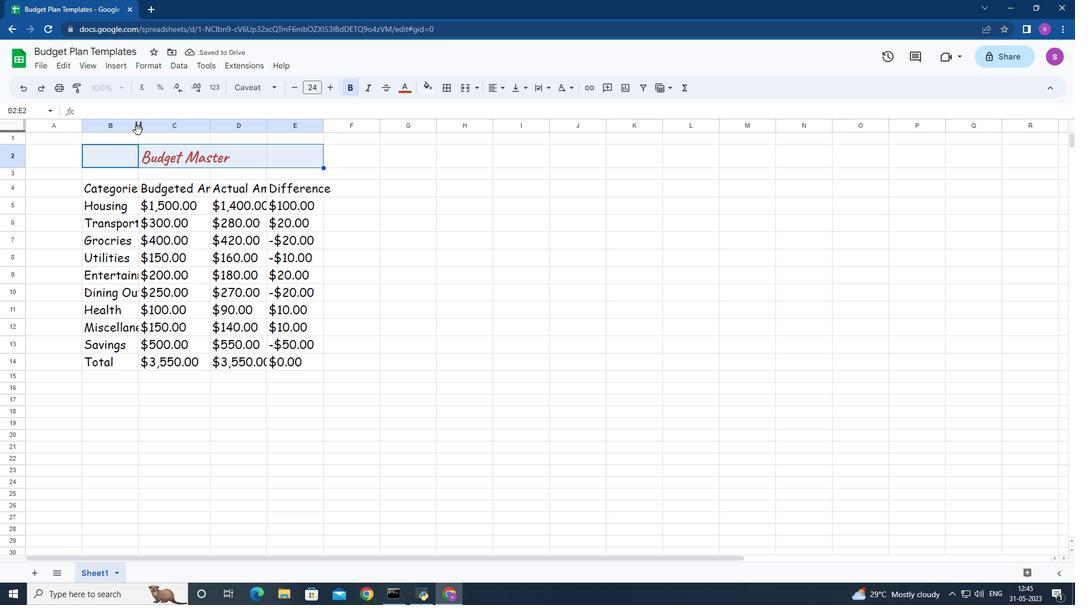 
Action: Mouse pressed left at (138, 126)
Screenshot: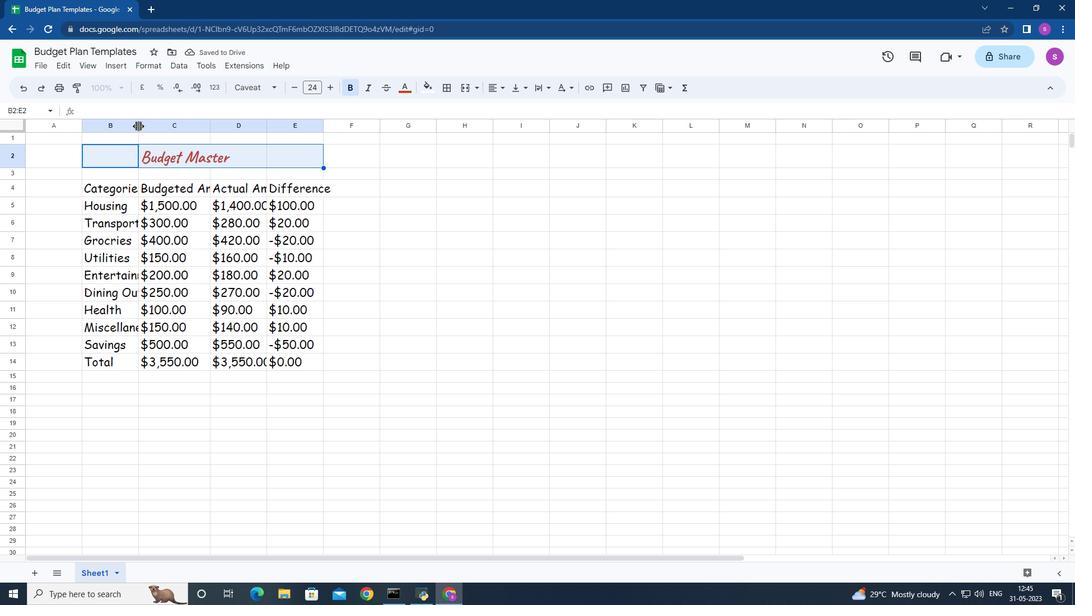 
Action: Mouse moved to (224, 124)
Screenshot: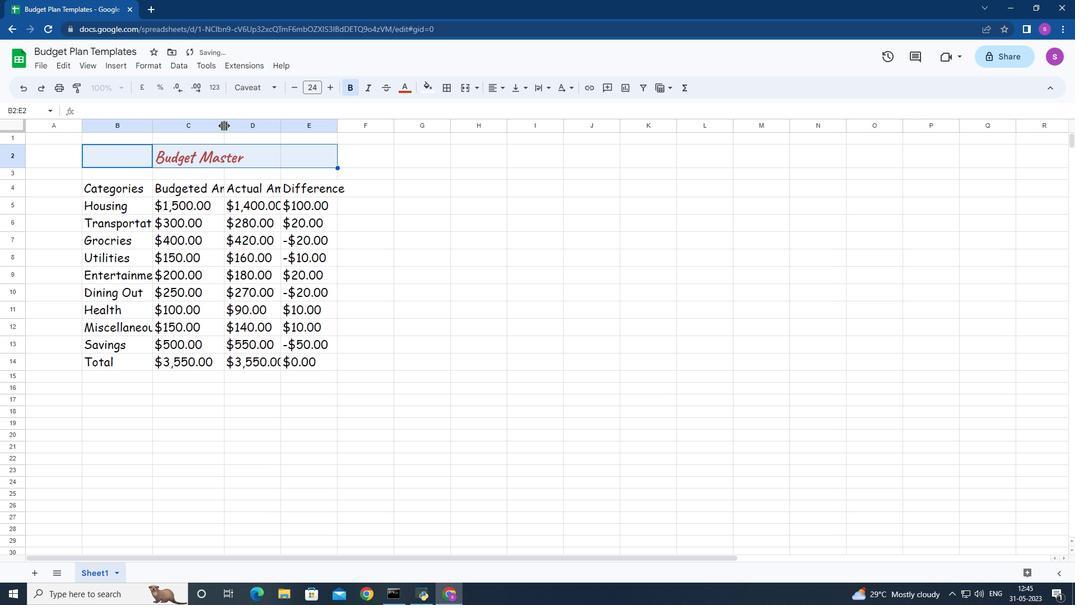 
Action: Mouse pressed left at (224, 124)
Screenshot: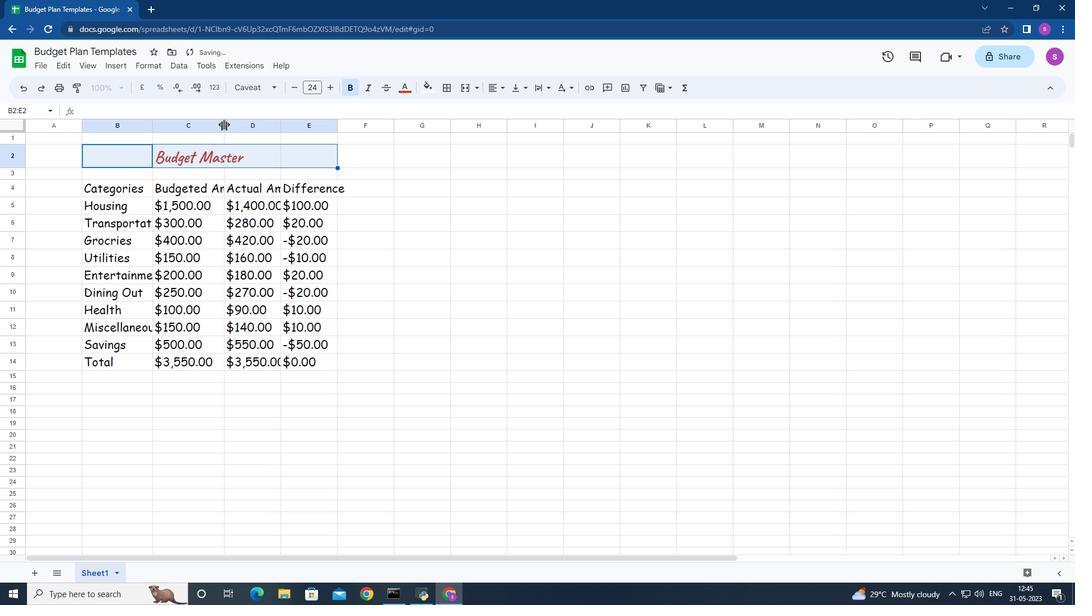 
Action: Mouse moved to (295, 123)
Screenshot: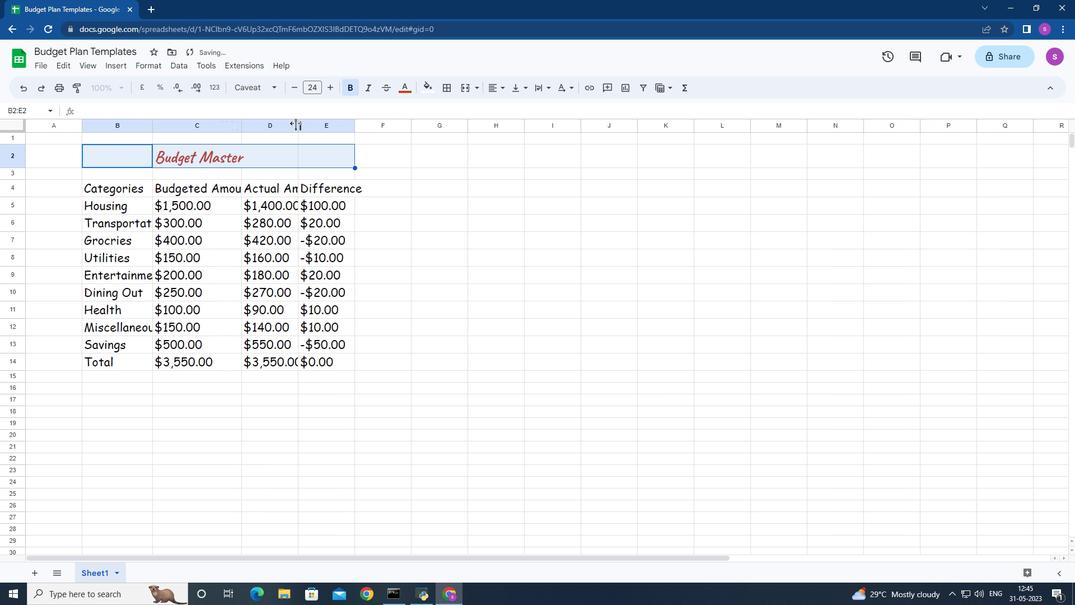 
Action: Mouse pressed left at (295, 123)
Screenshot: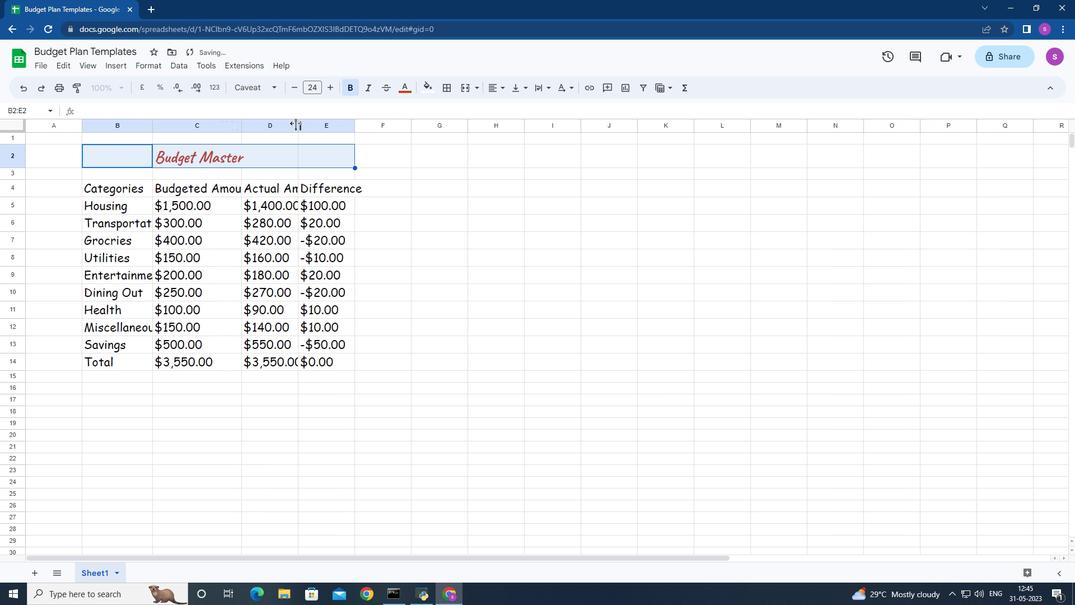 
Action: Mouse moved to (376, 124)
Screenshot: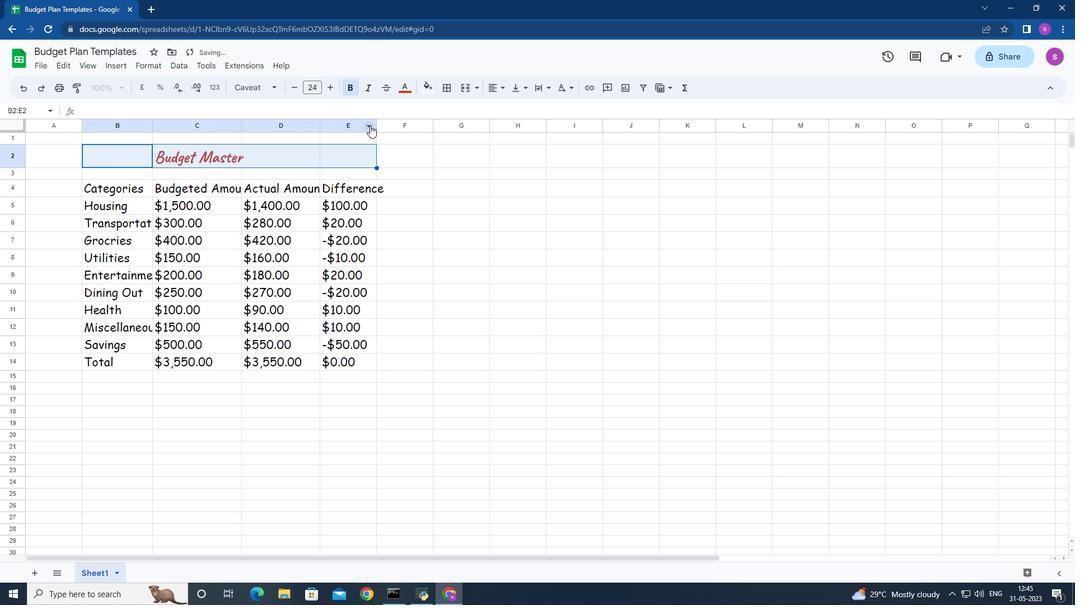
Action: Mouse pressed left at (376, 124)
Screenshot: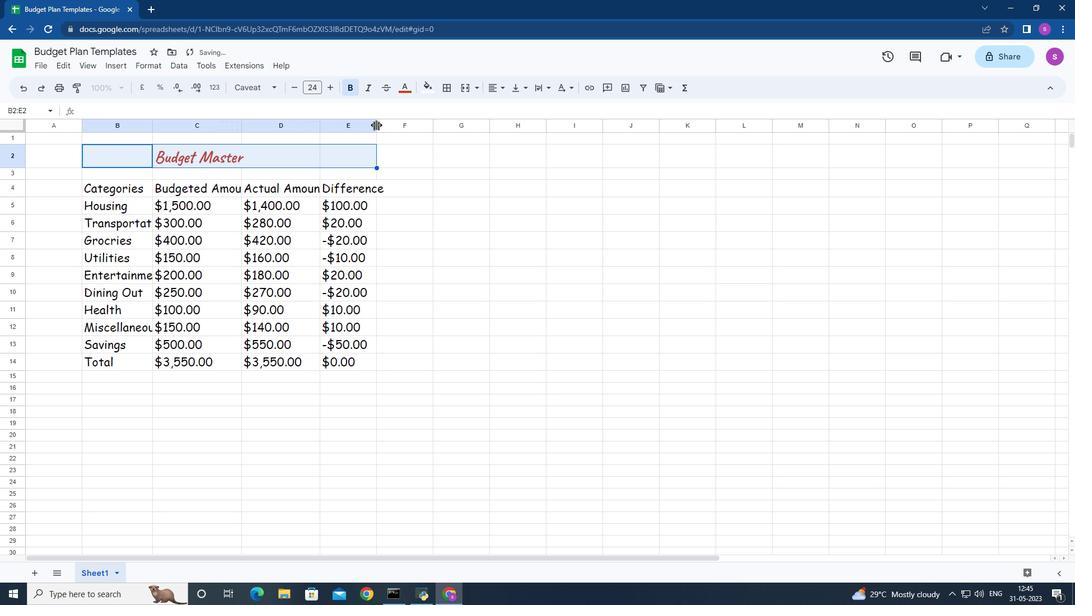 
Action: Mouse moved to (318, 129)
Screenshot: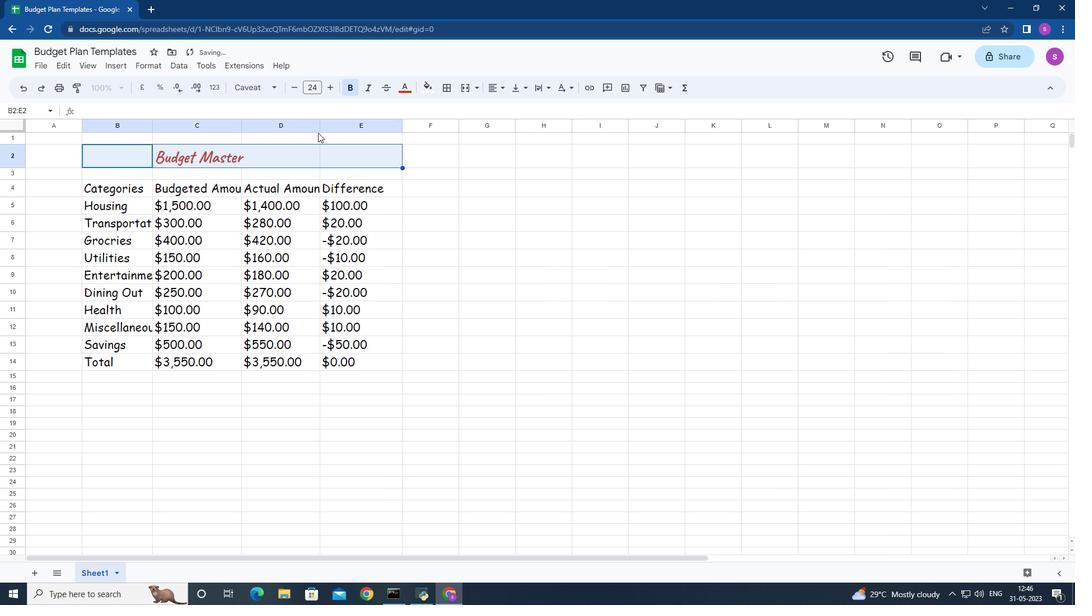 
Action: Mouse pressed left at (318, 129)
Screenshot: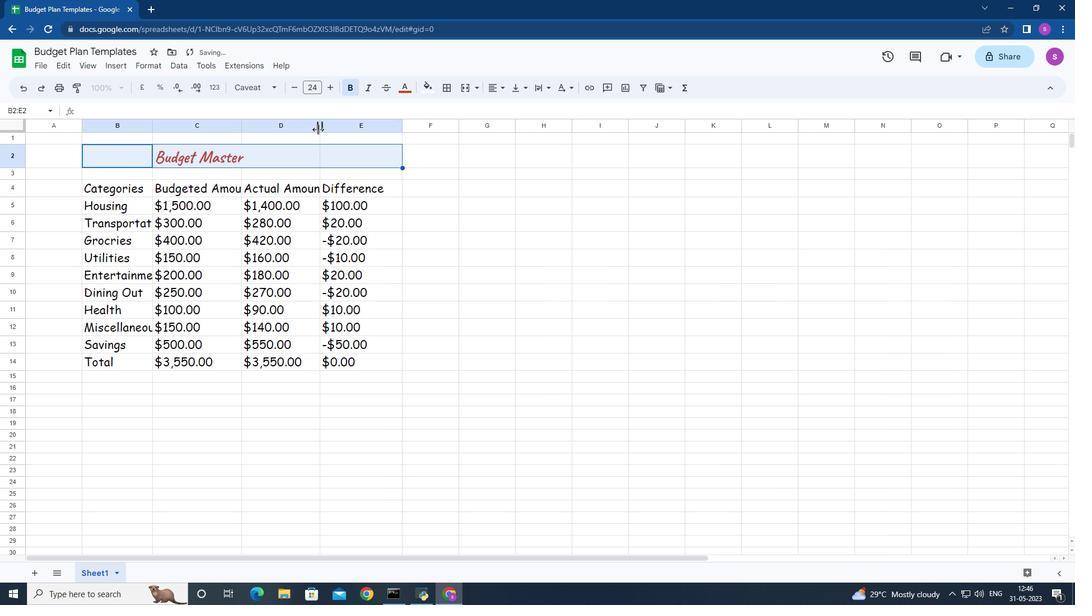 
Action: Mouse moved to (239, 119)
Screenshot: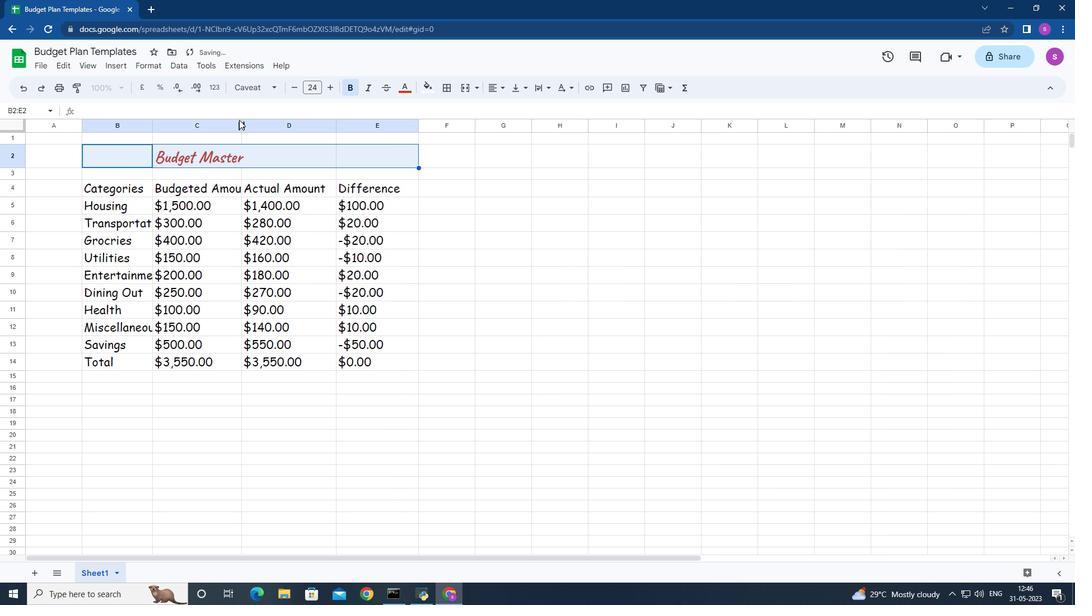 
Action: Mouse pressed left at (239, 119)
Screenshot: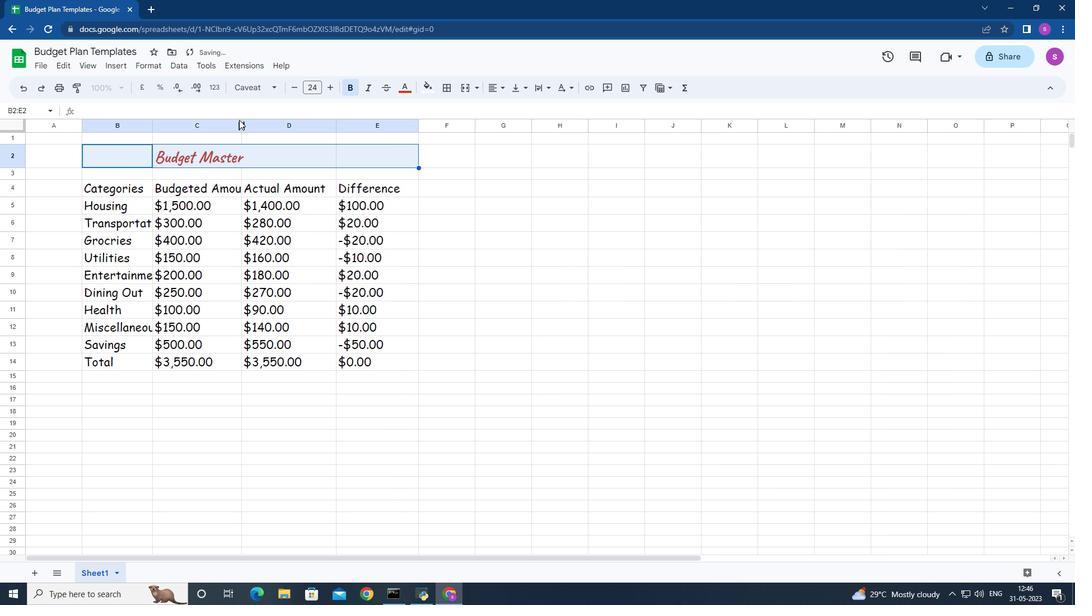 
Action: Mouse moved to (517, 236)
Screenshot: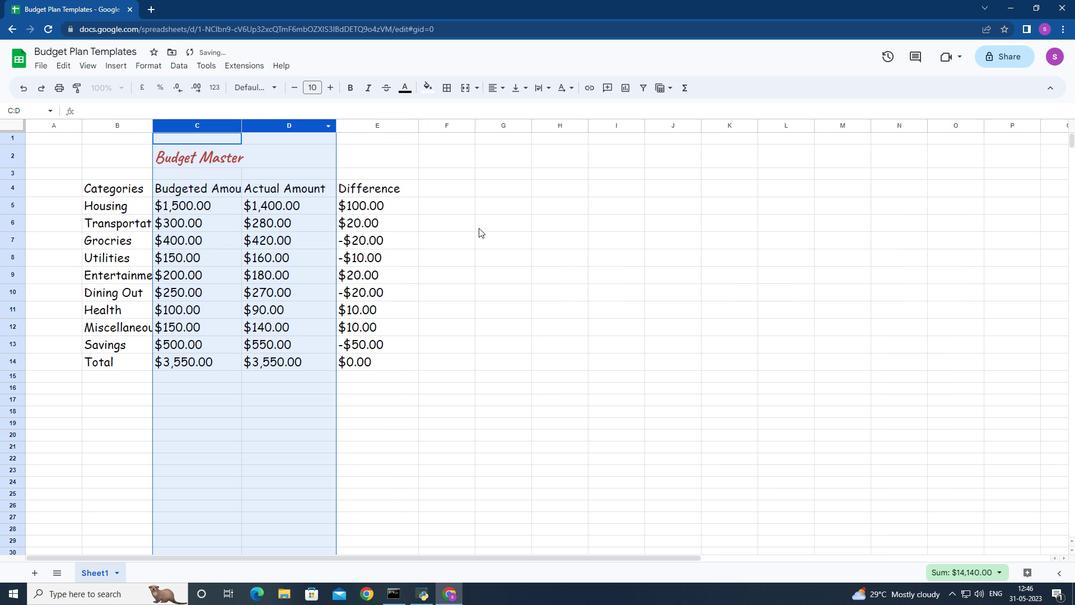 
Action: Mouse pressed left at (517, 236)
Screenshot: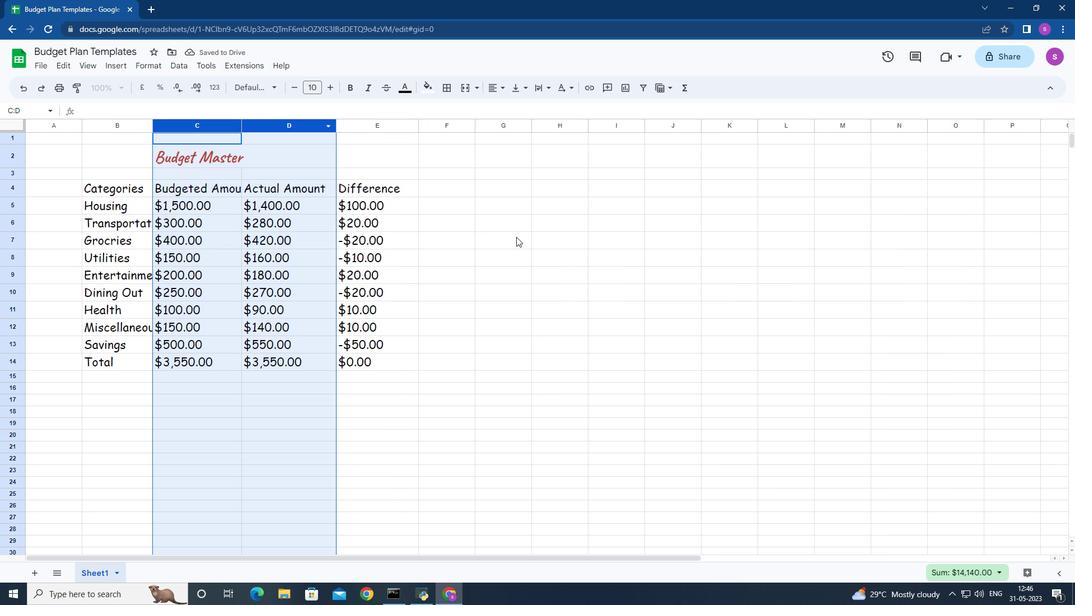
Action: Mouse moved to (240, 126)
Screenshot: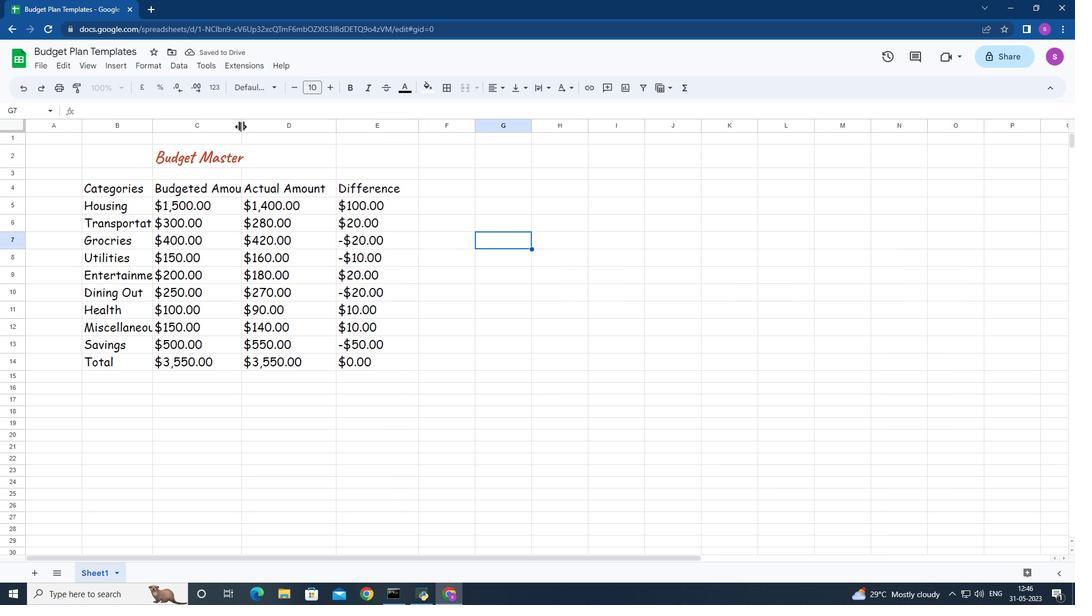 
Action: Mouse pressed left at (240, 126)
Screenshot: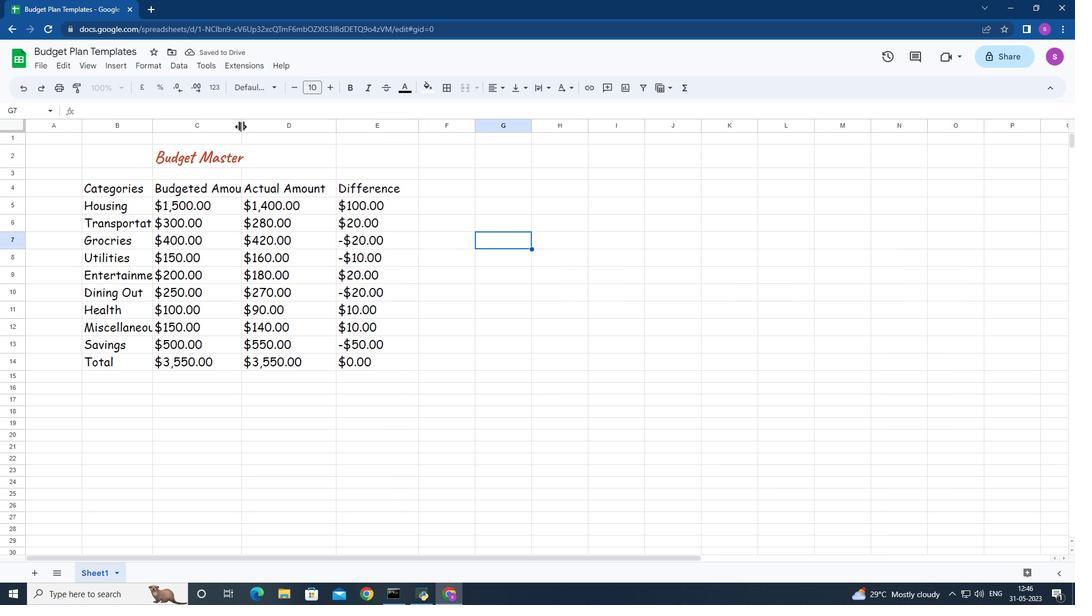 
Action: Mouse moved to (360, 219)
Screenshot: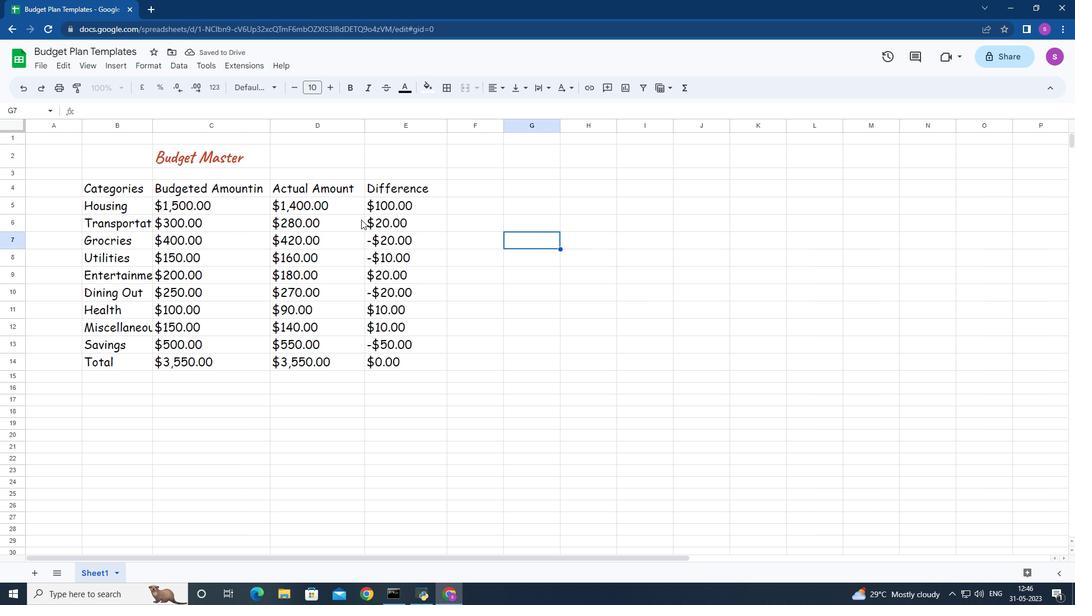 
